 Task: Send an email with the signature Julian Adams with the subject Request for a job offer rejection and the message Could you please confirm the budget allocation for the project? from softage.8@softage.net to softage.9@softage.net and move the email from Sent Items to the folder Artificial intelligence
Action: Mouse moved to (50, 113)
Screenshot: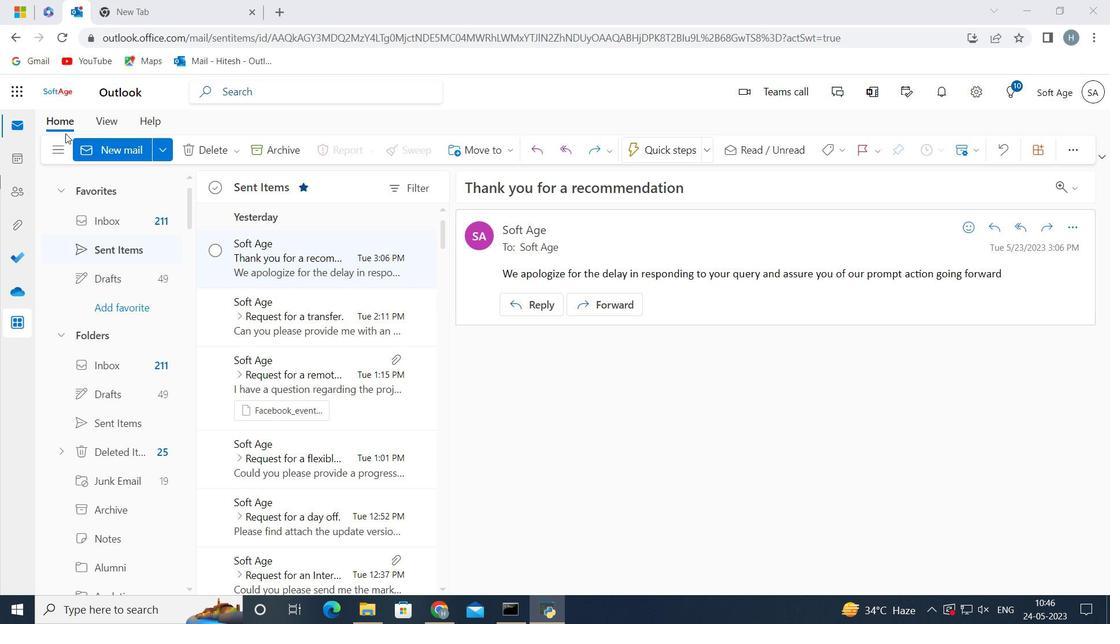 
Action: Mouse pressed left at (50, 113)
Screenshot: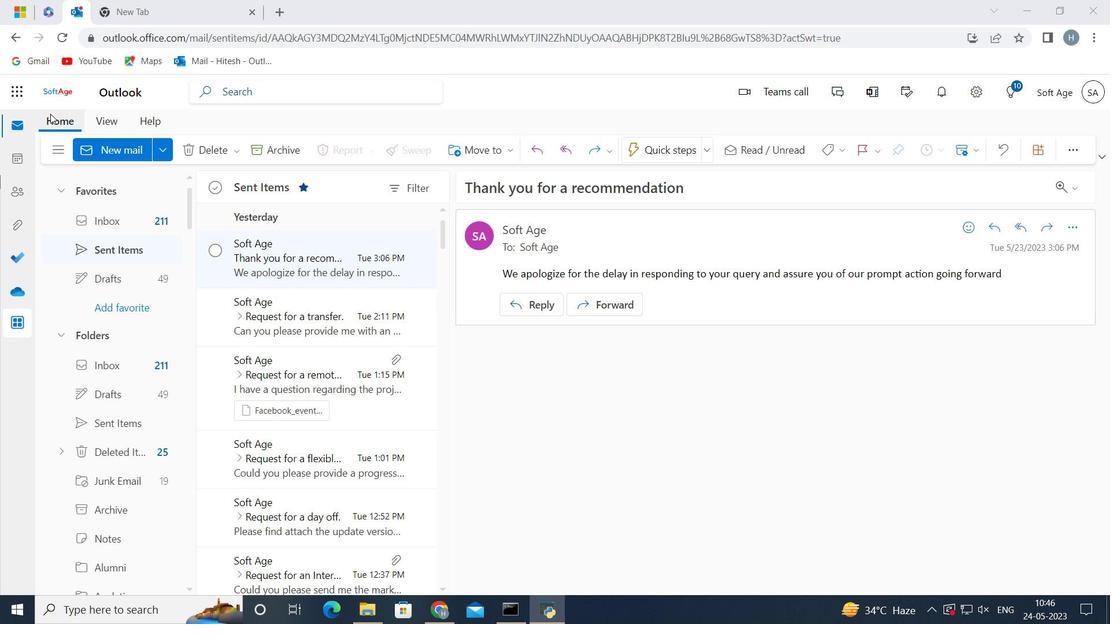 
Action: Mouse moved to (116, 153)
Screenshot: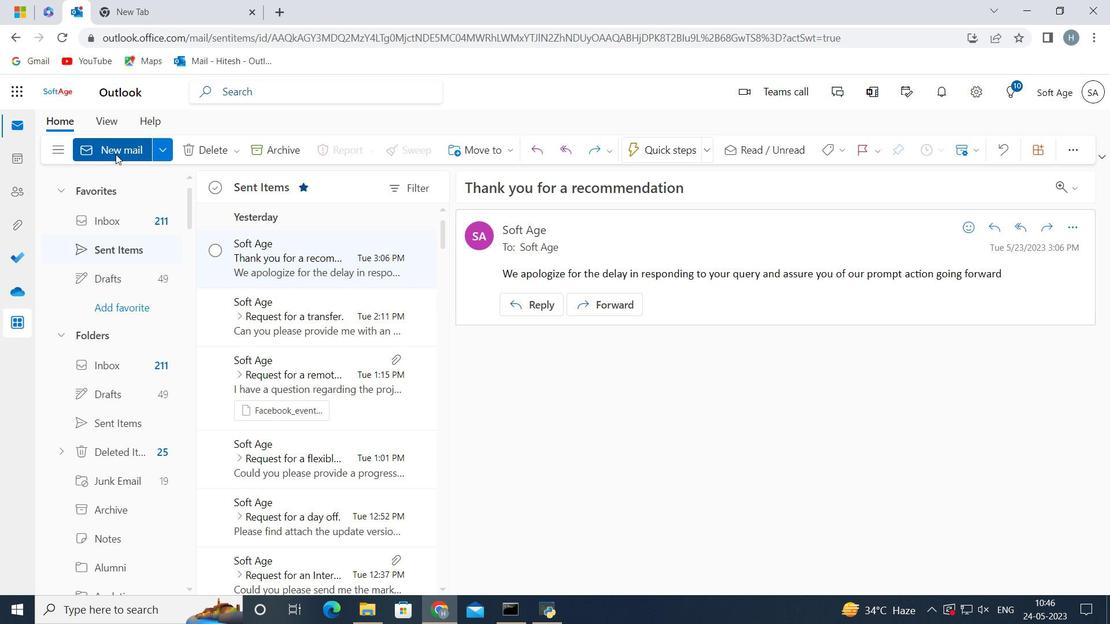 
Action: Mouse pressed left at (116, 153)
Screenshot: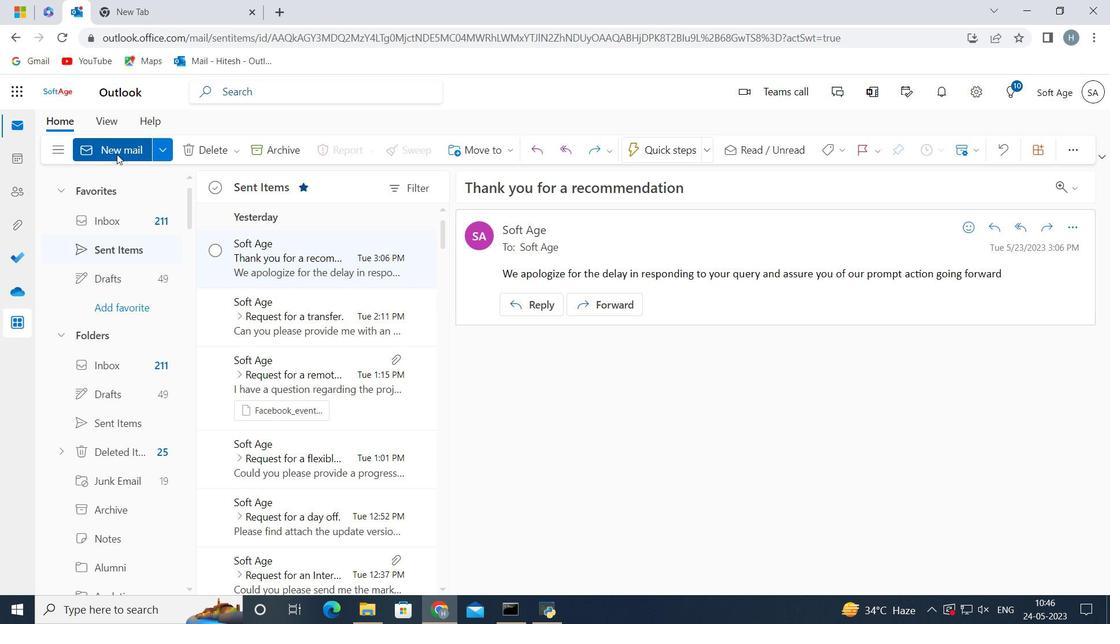 
Action: Mouse moved to (907, 150)
Screenshot: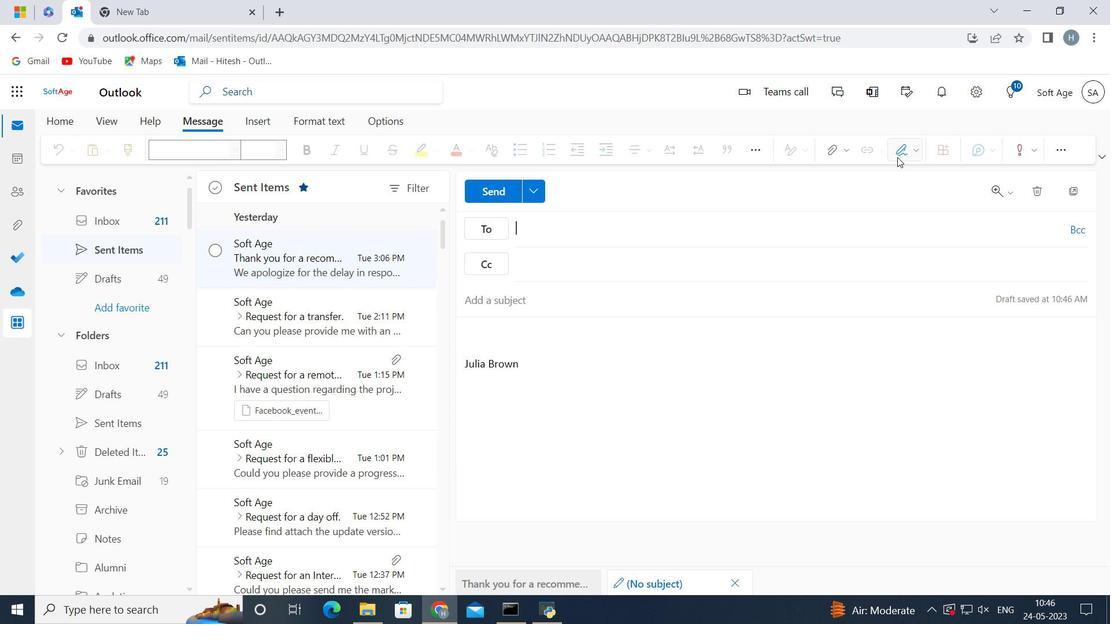 
Action: Mouse pressed left at (907, 150)
Screenshot: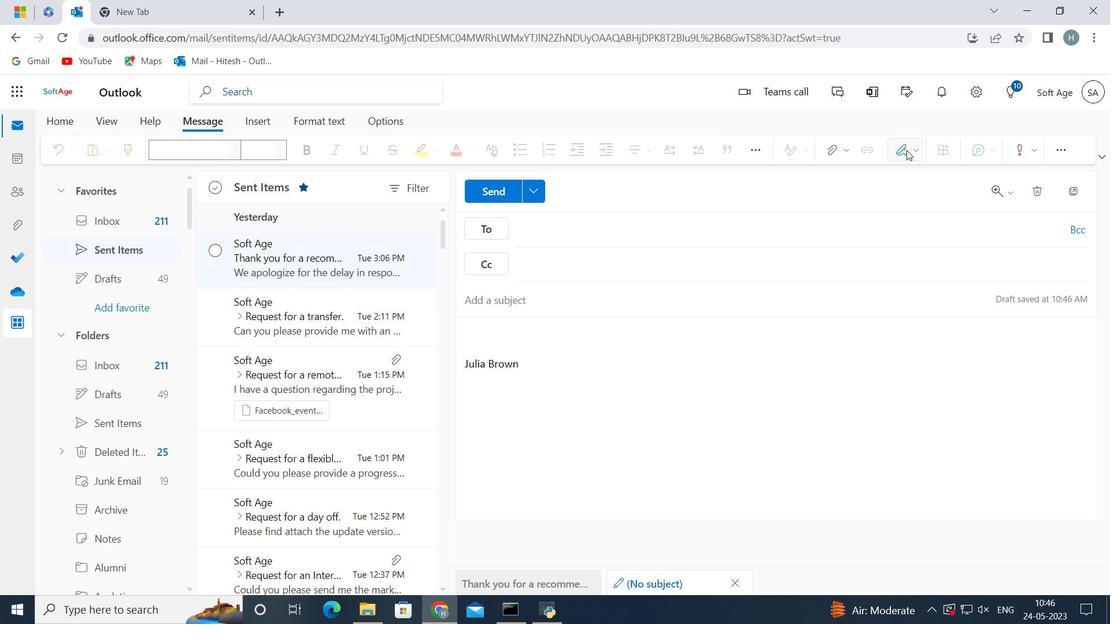 
Action: Mouse moved to (886, 208)
Screenshot: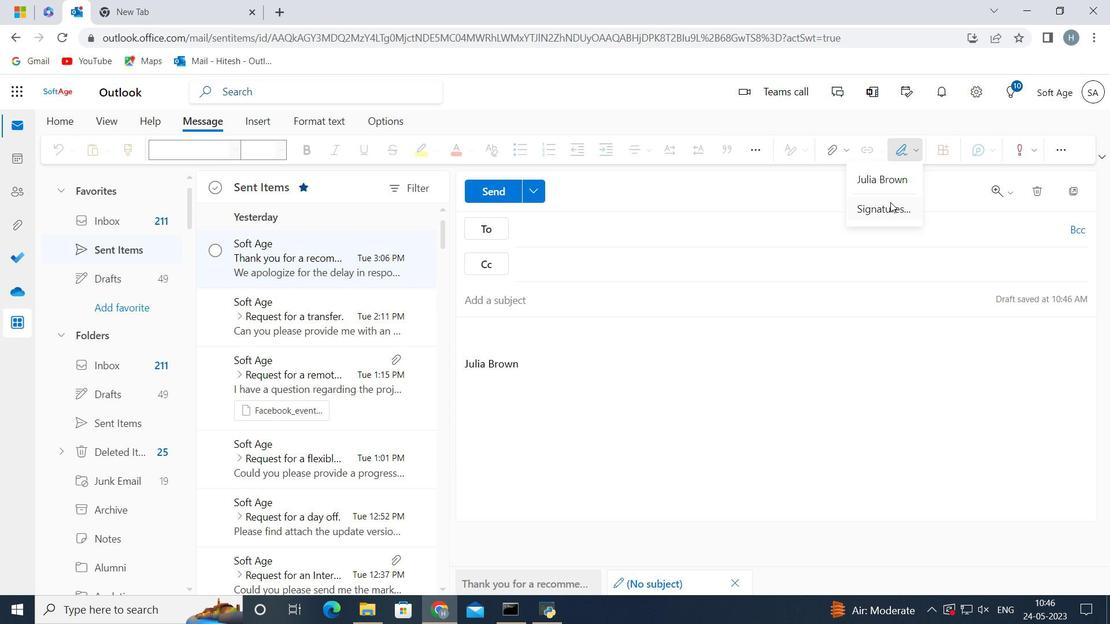 
Action: Mouse pressed left at (886, 208)
Screenshot: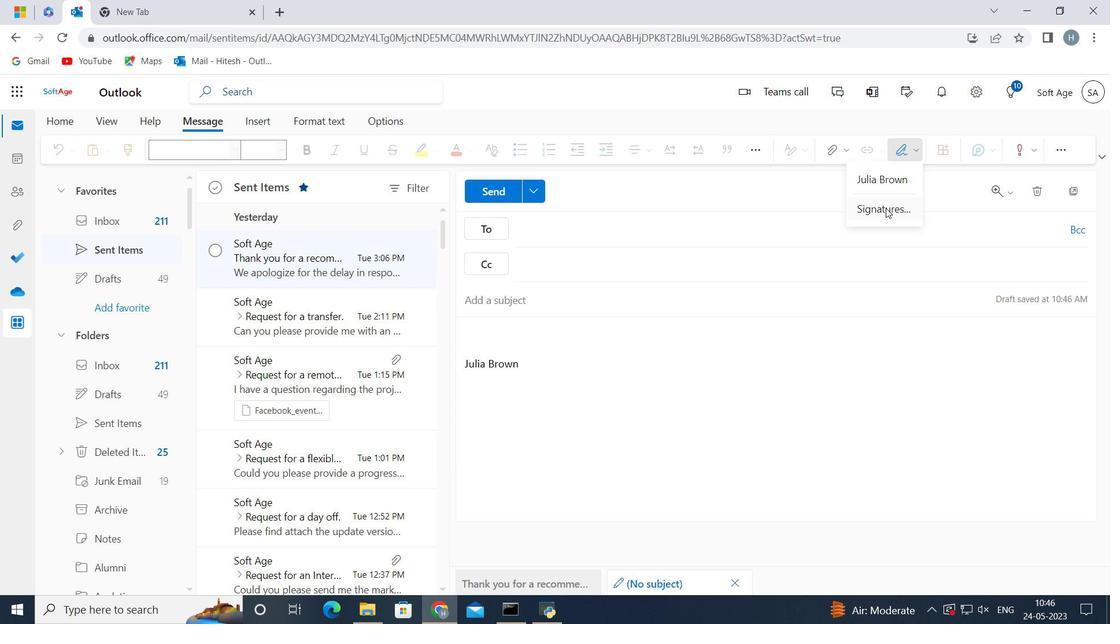 
Action: Mouse moved to (848, 263)
Screenshot: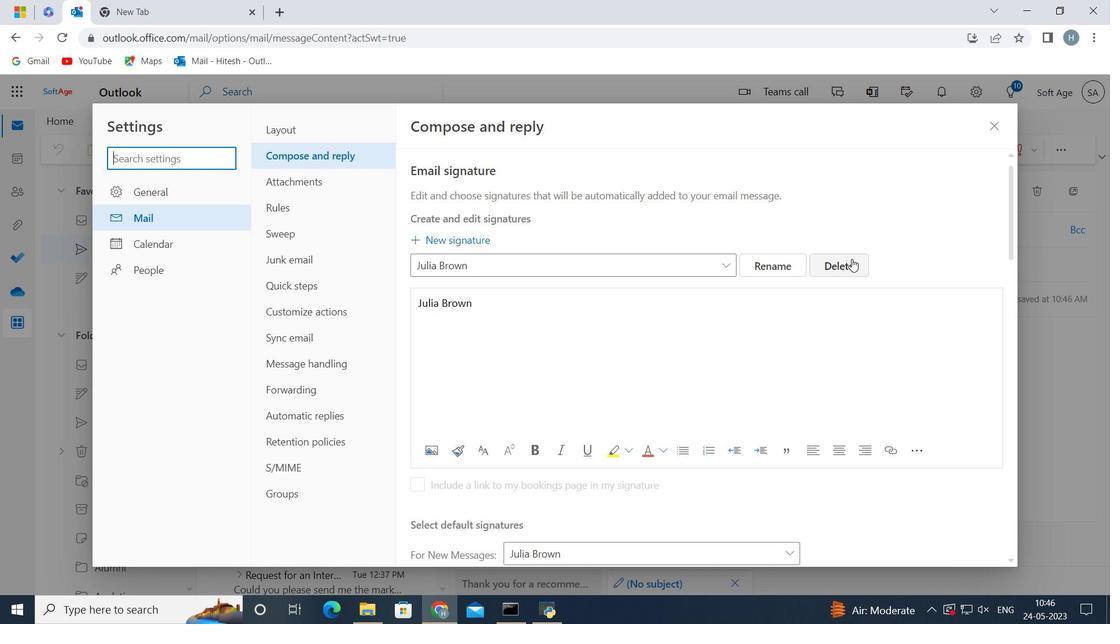 
Action: Mouse pressed left at (848, 263)
Screenshot: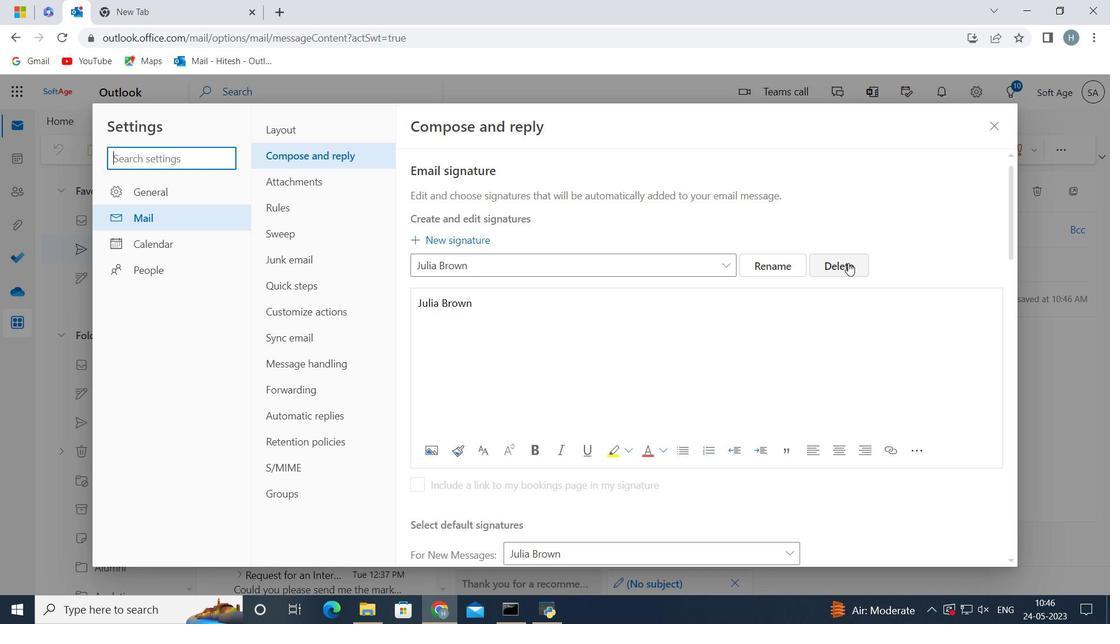 
Action: Mouse moved to (644, 260)
Screenshot: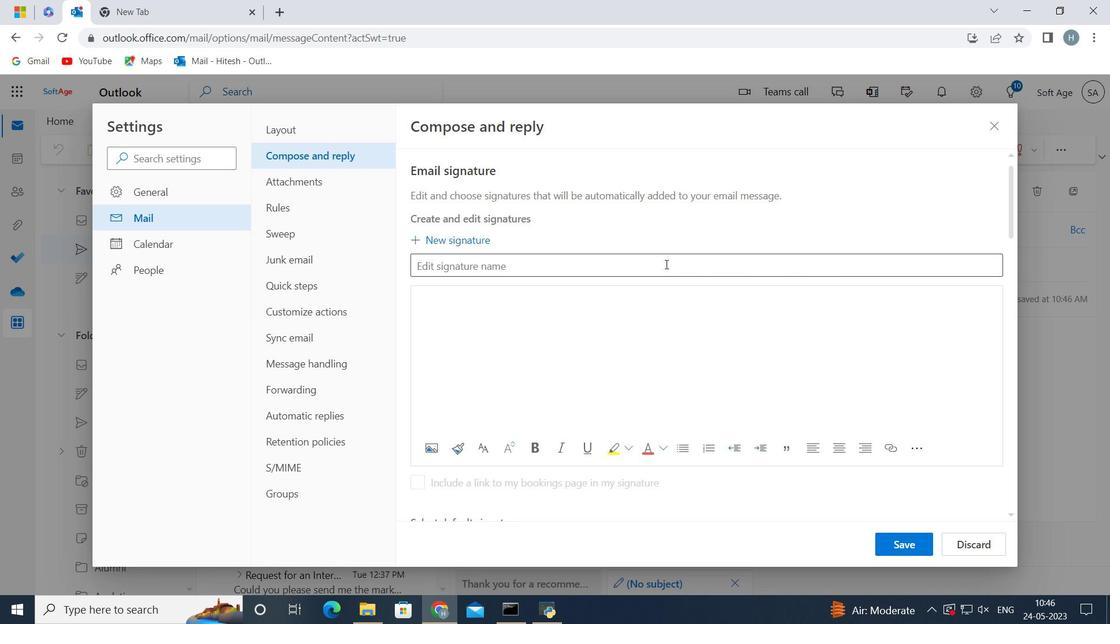 
Action: Mouse pressed left at (644, 260)
Screenshot: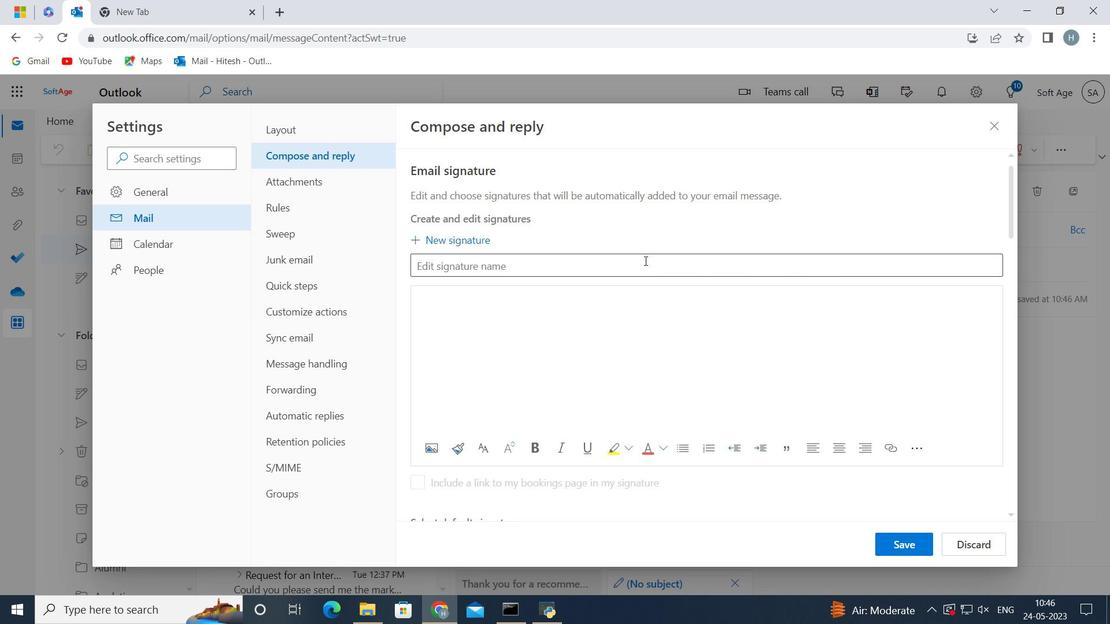 
Action: Mouse moved to (644, 260)
Screenshot: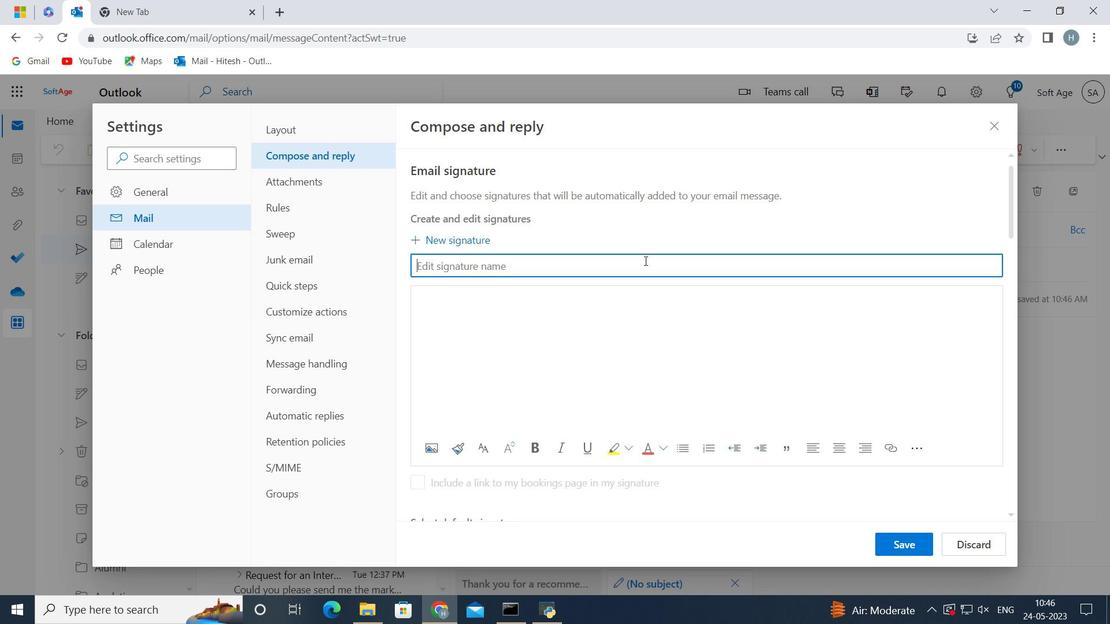 
Action: Key pressed <Key.shift>Julian<Key.space><Key.shift>Adams<Key.space>
Screenshot: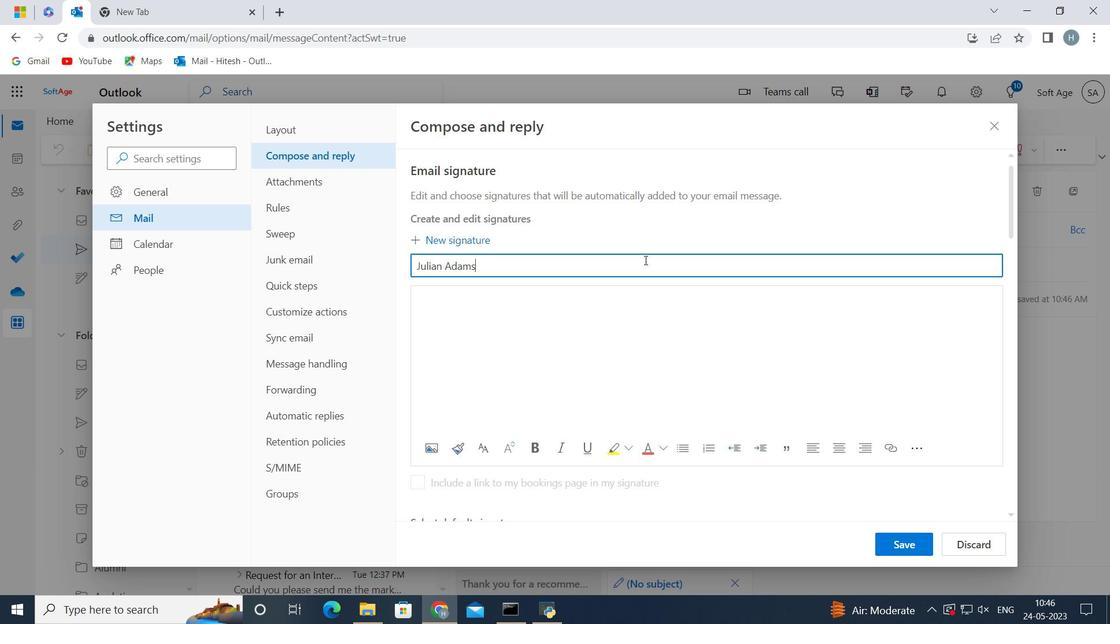
Action: Mouse moved to (450, 304)
Screenshot: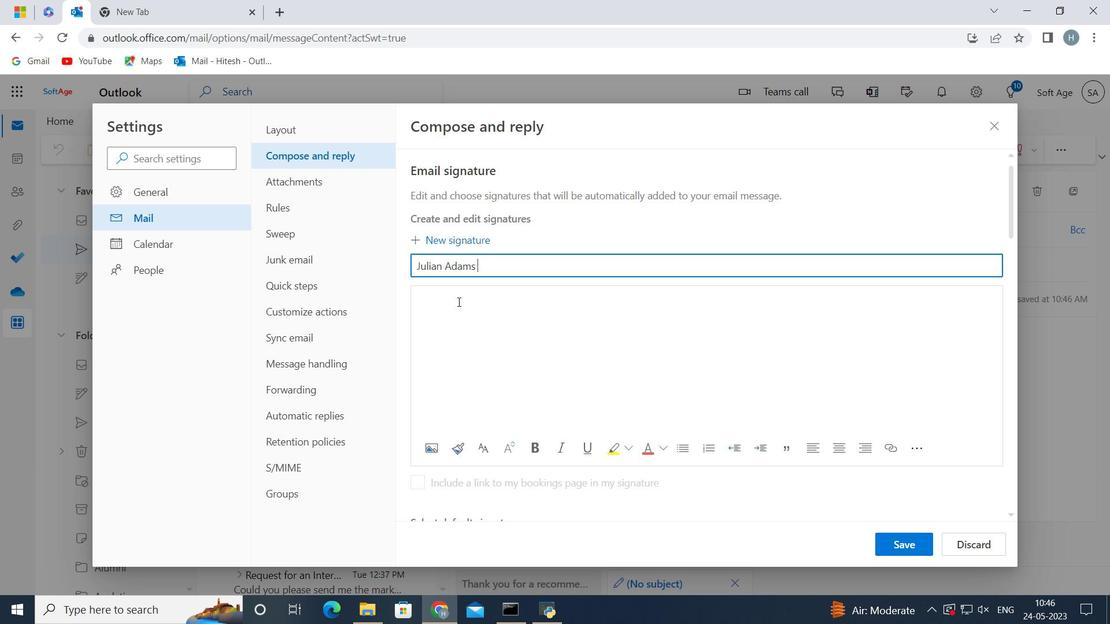 
Action: Mouse pressed left at (450, 304)
Screenshot: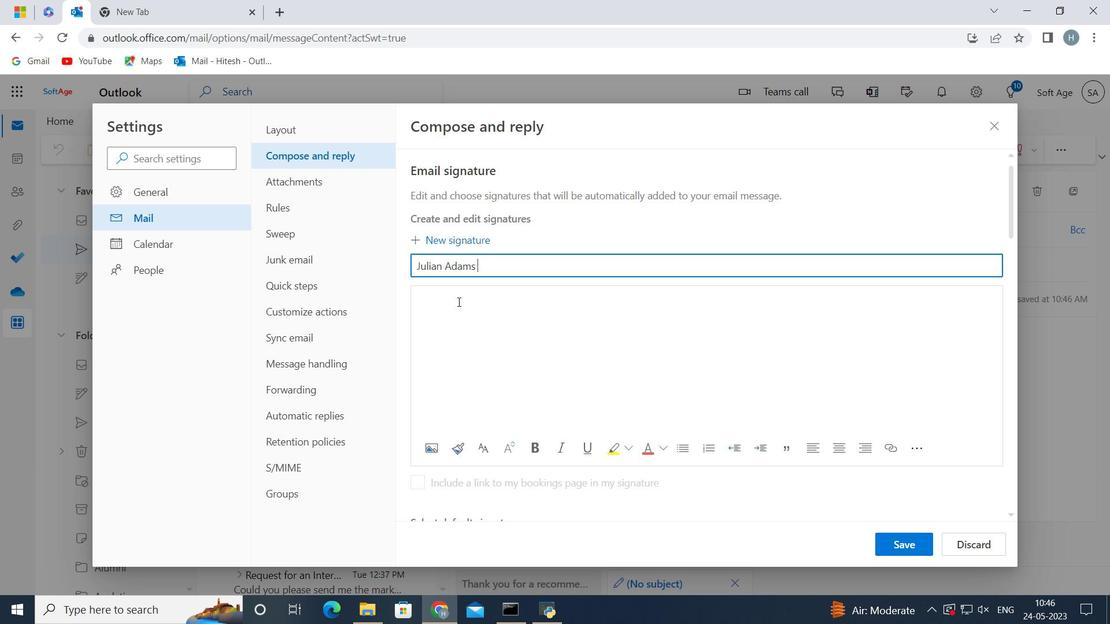 
Action: Key pressed <Key.shift>Julian<Key.space><Key.shift>Adams<Key.space>
Screenshot: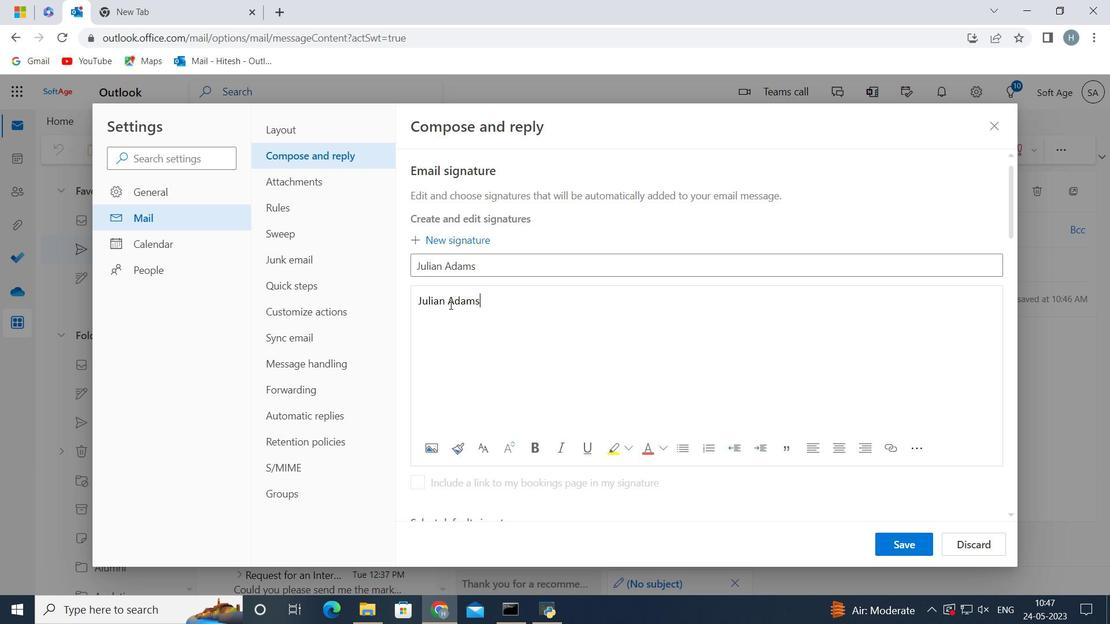 
Action: Mouse moved to (906, 549)
Screenshot: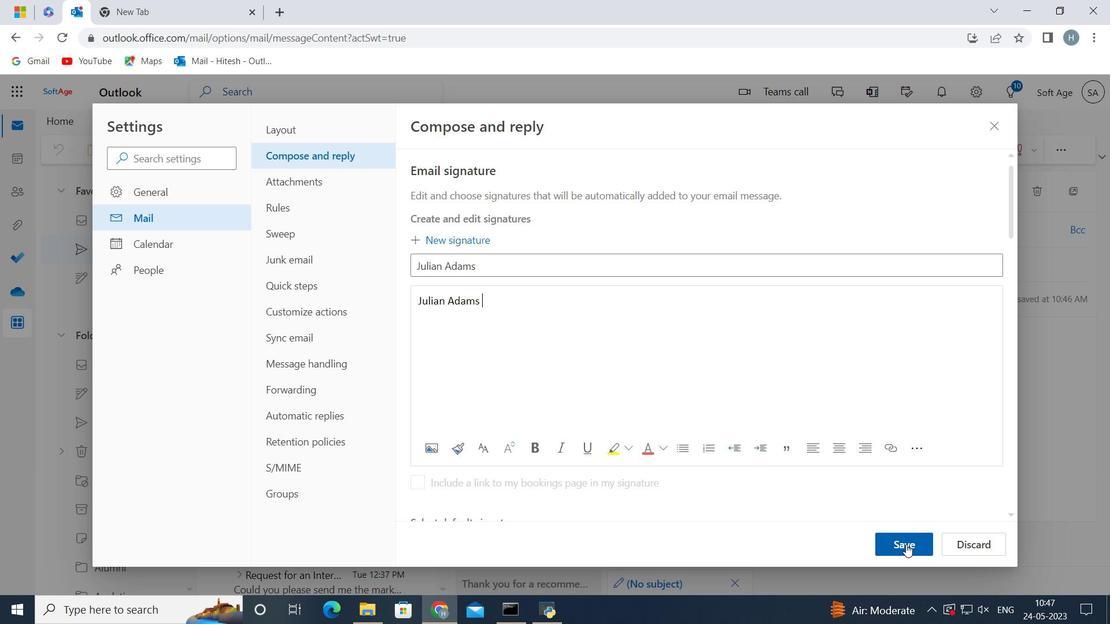 
Action: Mouse pressed left at (906, 549)
Screenshot: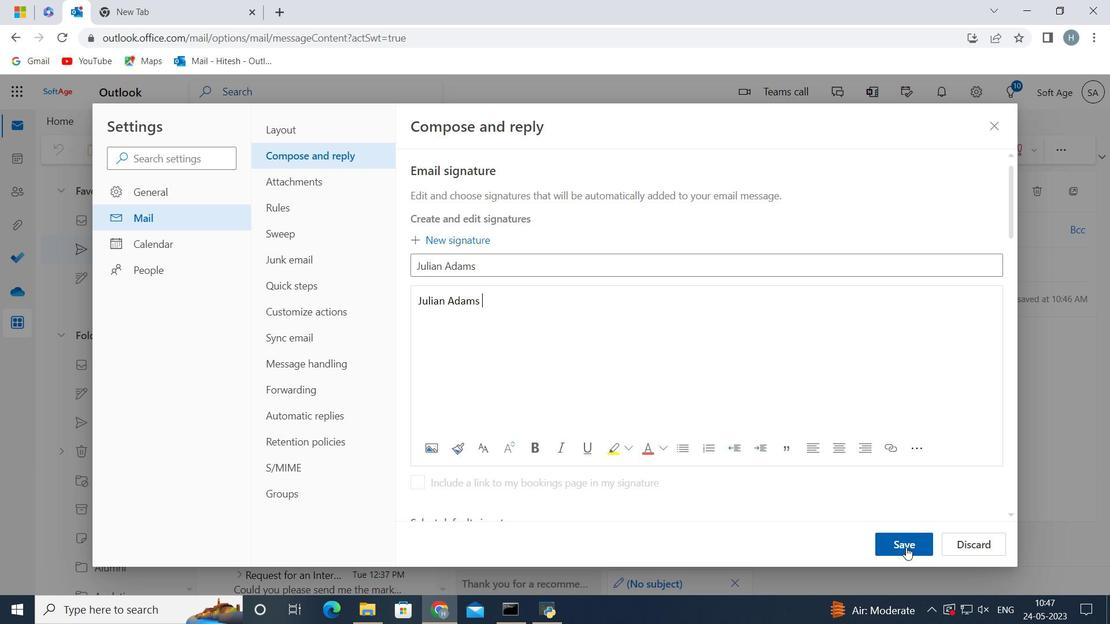 
Action: Mouse moved to (871, 300)
Screenshot: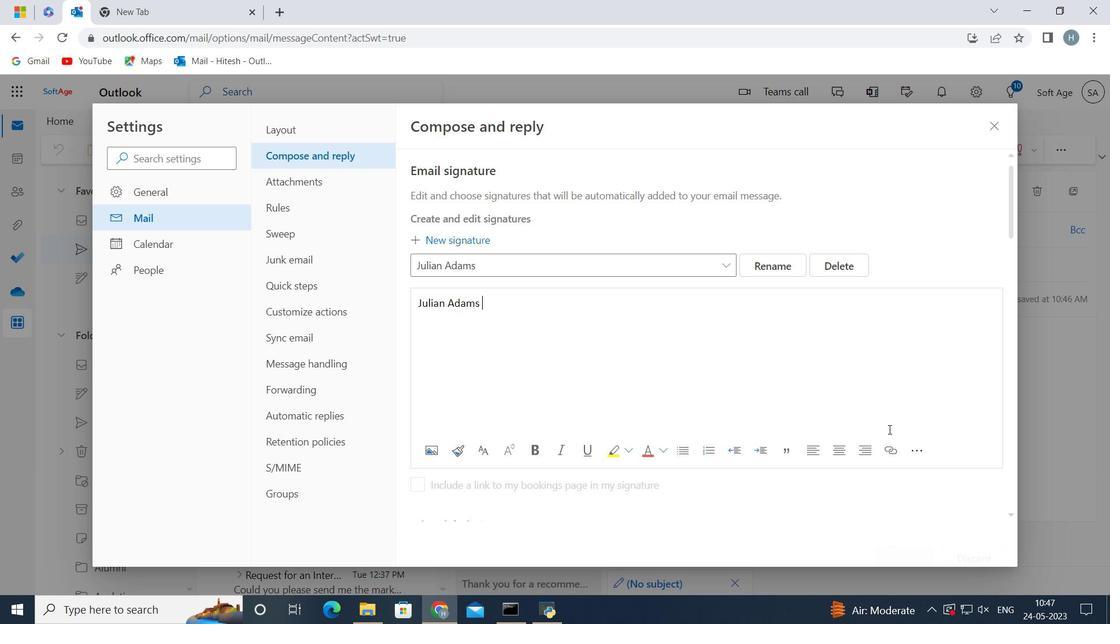 
Action: Mouse scrolled (871, 300) with delta (0, 0)
Screenshot: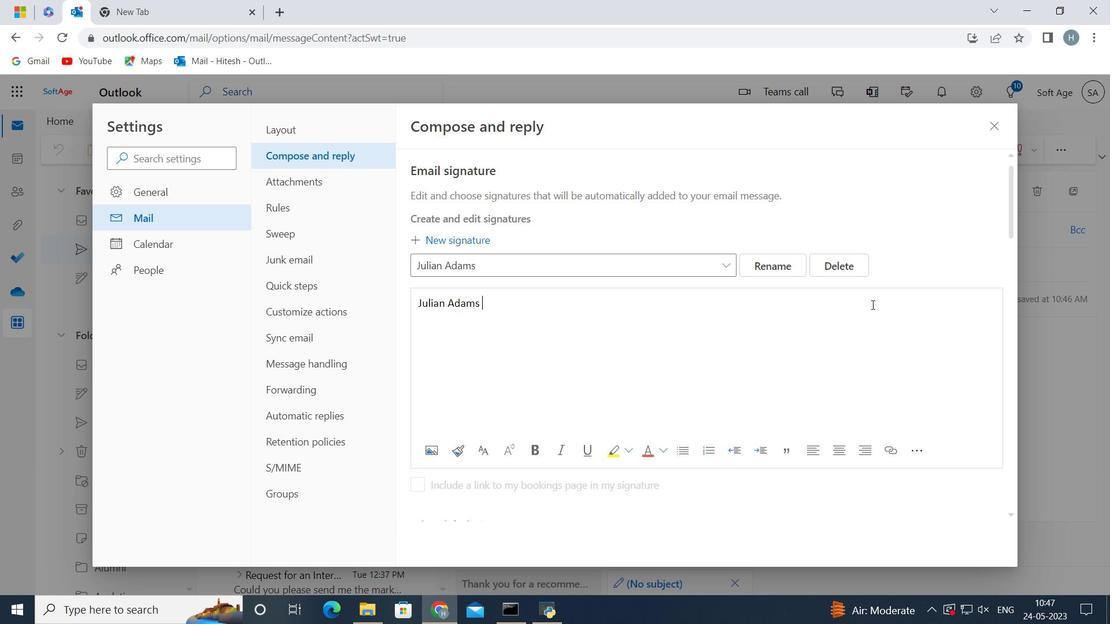 
Action: Mouse scrolled (871, 300) with delta (0, 0)
Screenshot: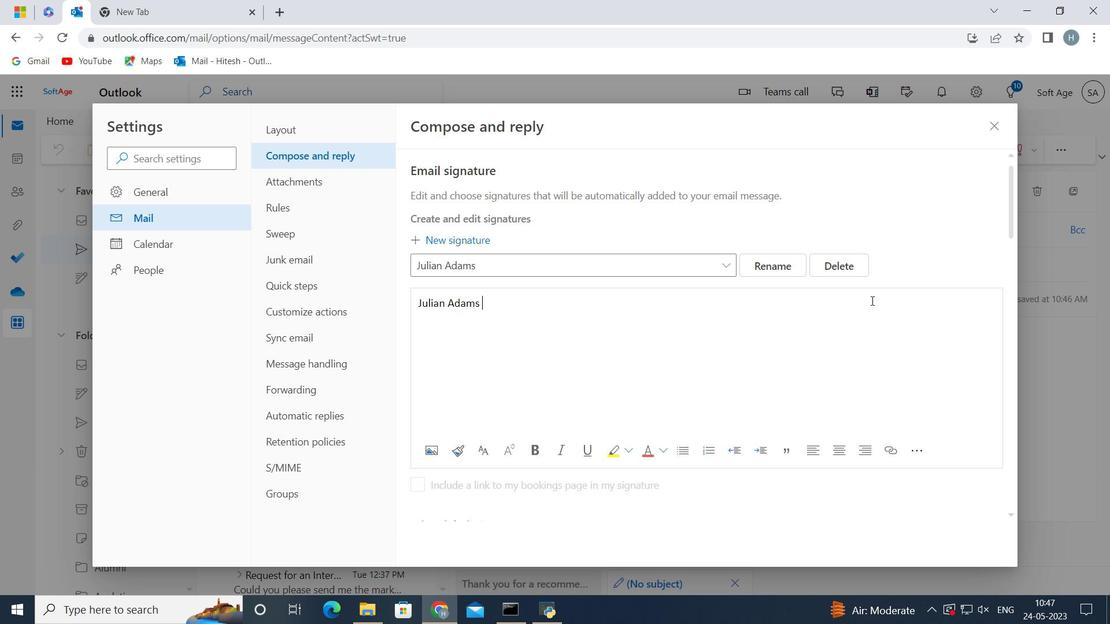 
Action: Mouse scrolled (871, 300) with delta (0, 0)
Screenshot: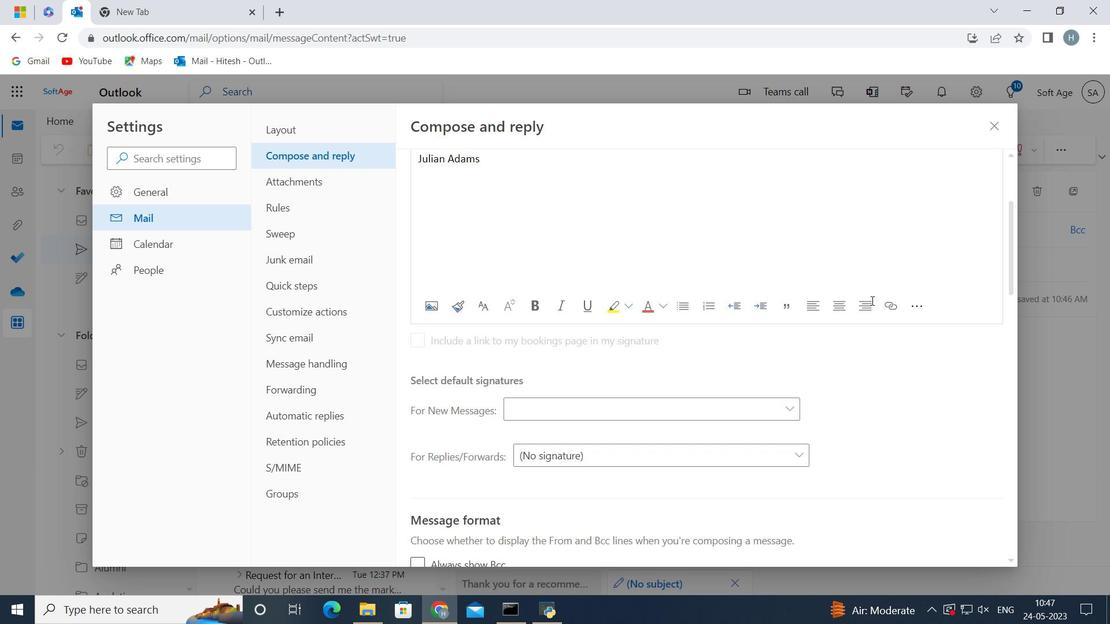 
Action: Mouse moved to (774, 337)
Screenshot: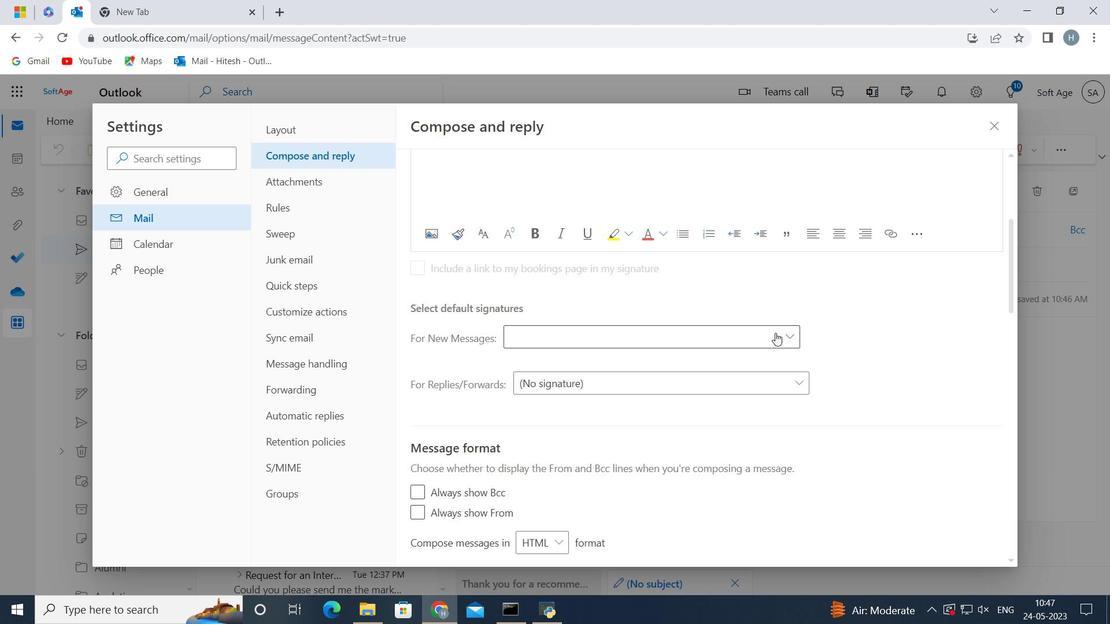 
Action: Mouse pressed left at (774, 337)
Screenshot: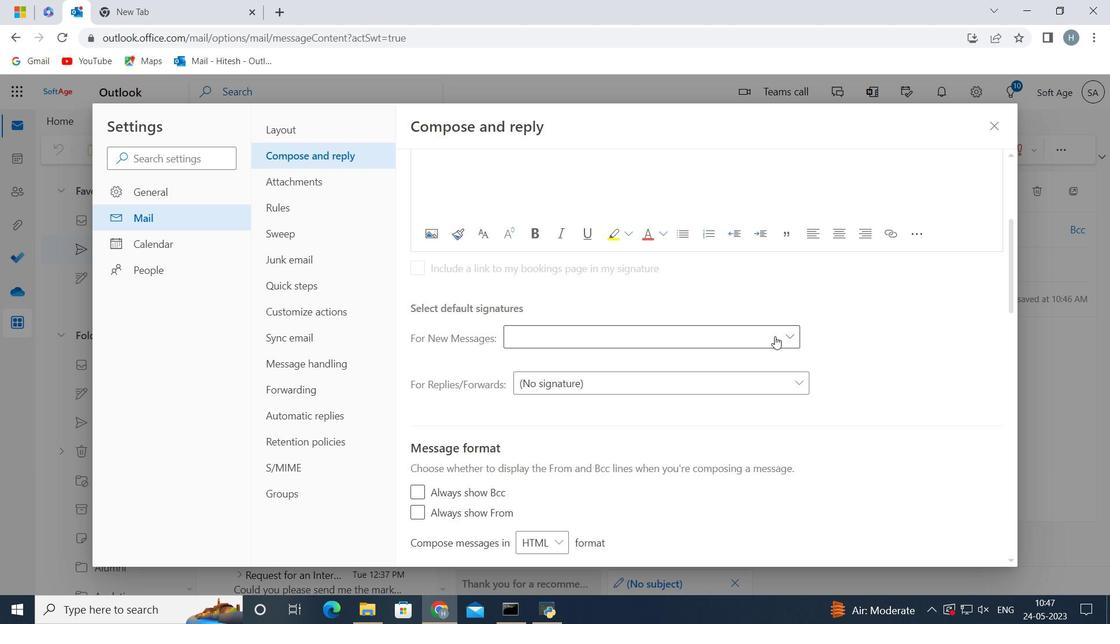 
Action: Mouse moved to (764, 385)
Screenshot: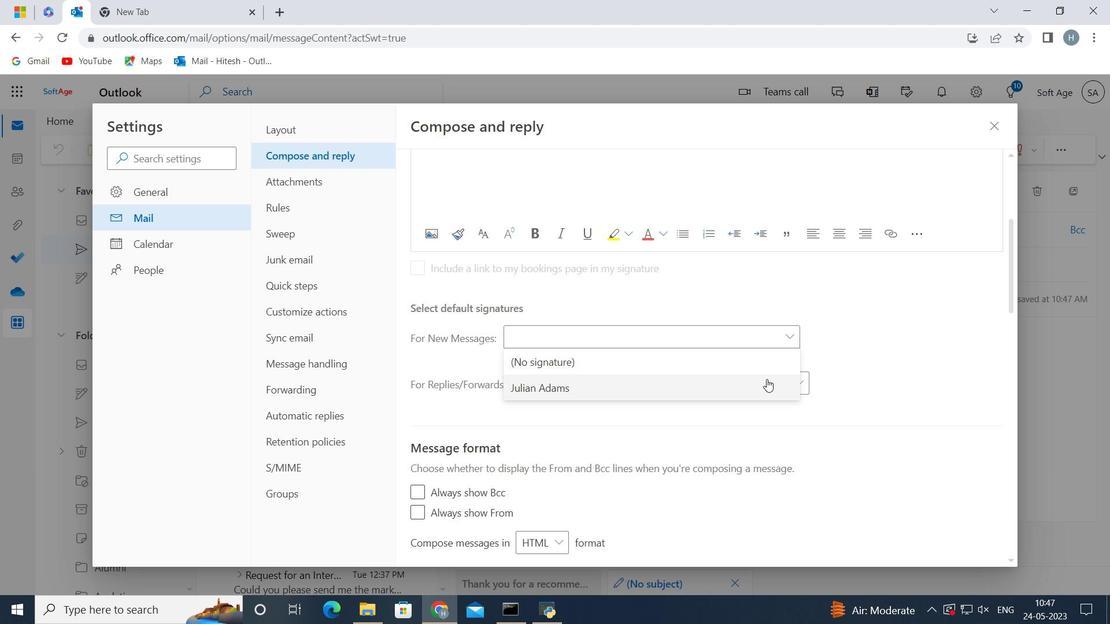 
Action: Mouse pressed left at (764, 385)
Screenshot: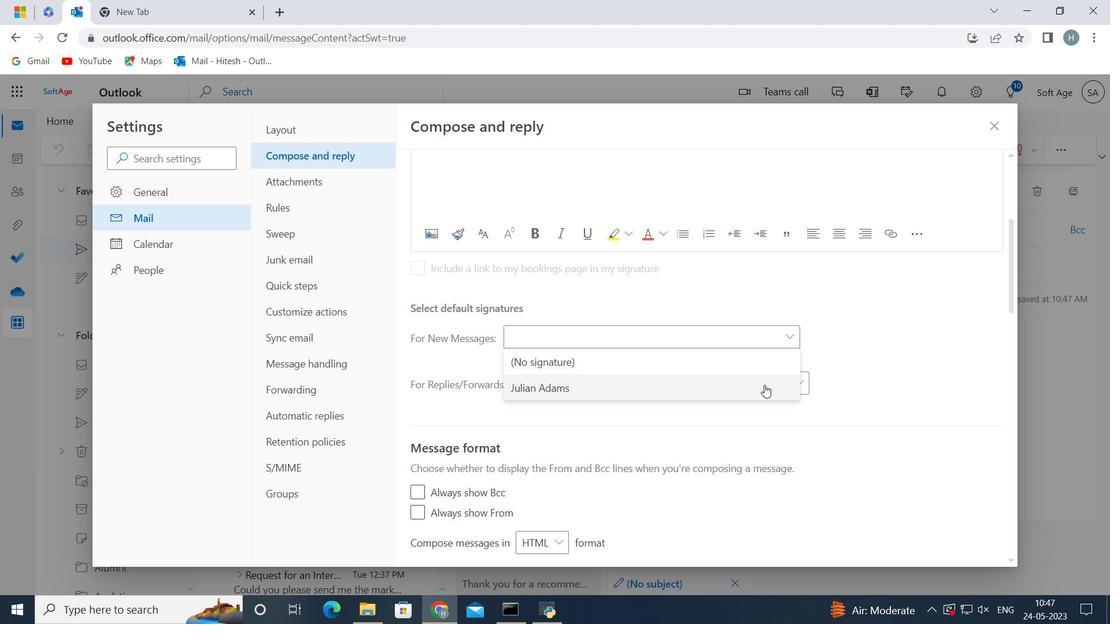 
Action: Mouse moved to (908, 541)
Screenshot: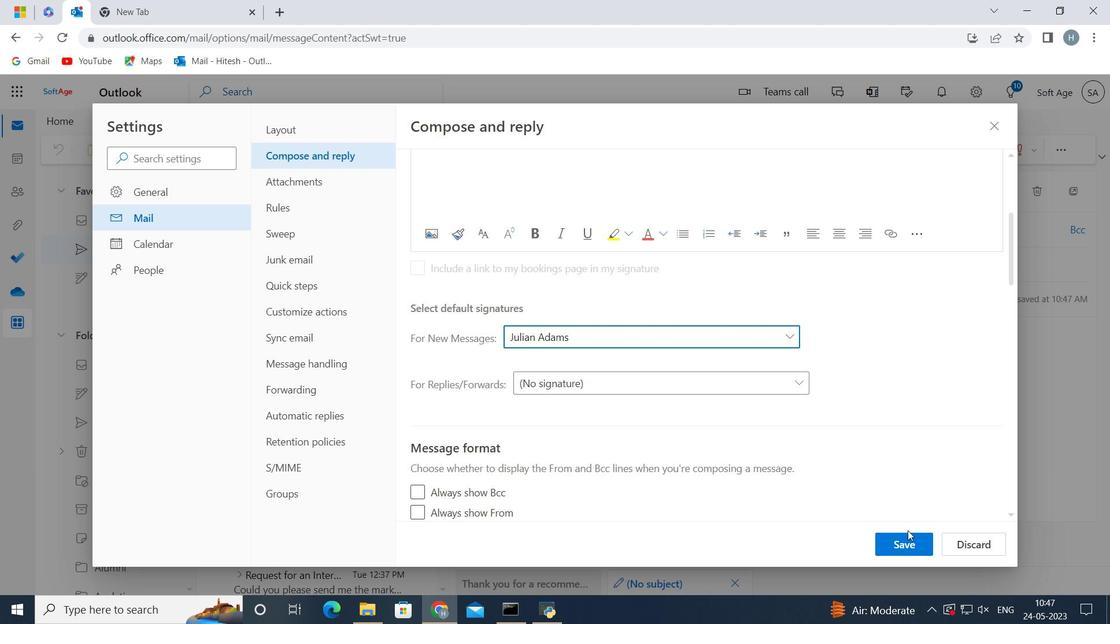 
Action: Mouse pressed left at (908, 541)
Screenshot: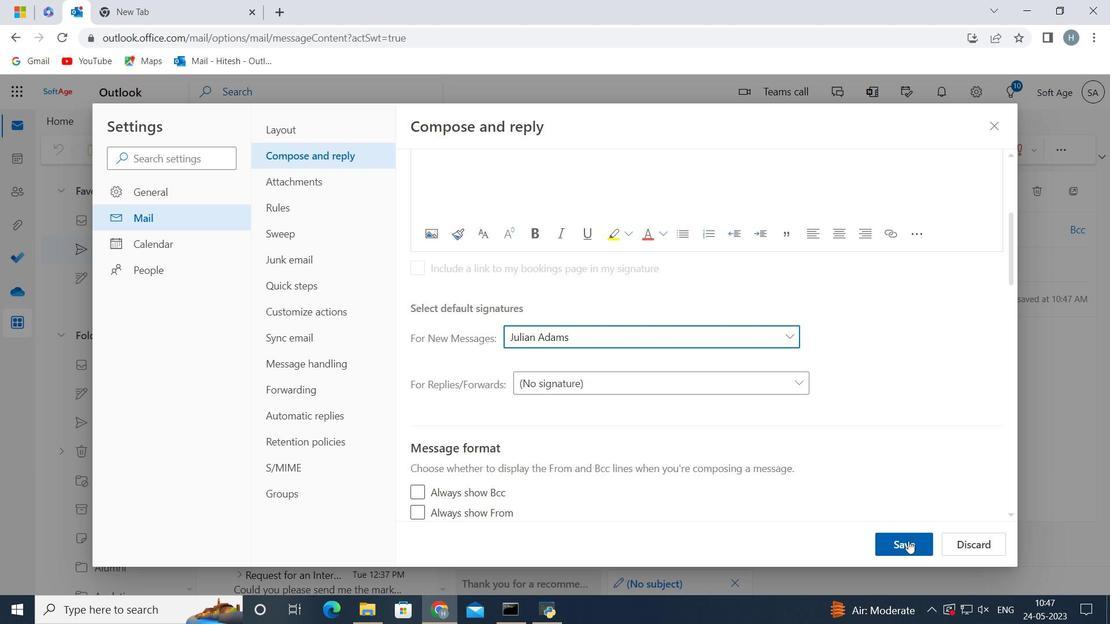 
Action: Mouse moved to (1002, 124)
Screenshot: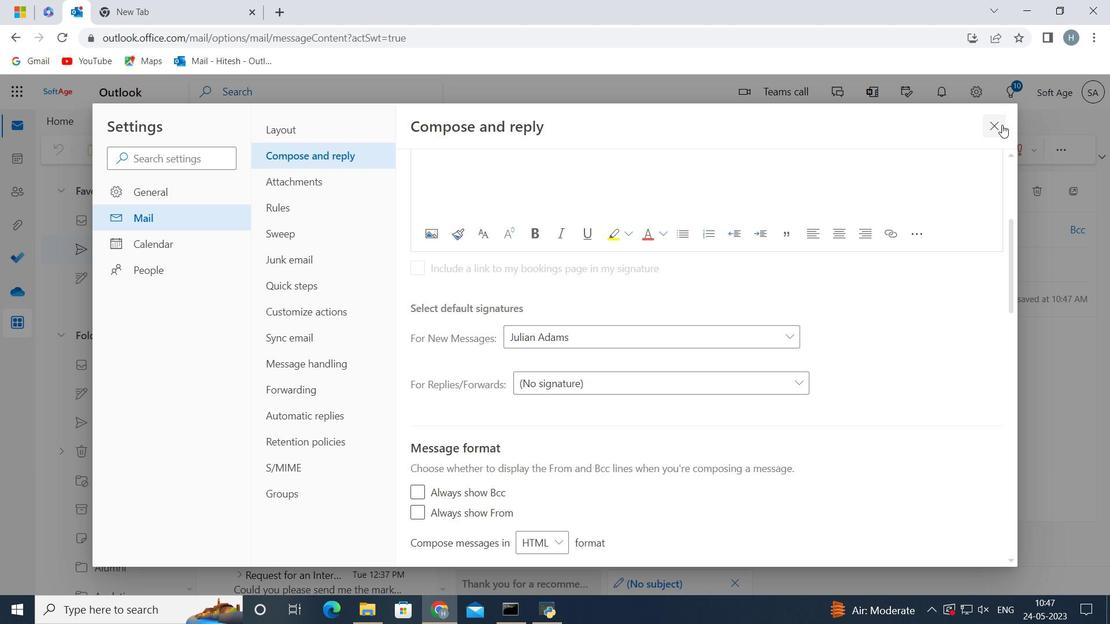 
Action: Mouse pressed left at (1002, 124)
Screenshot: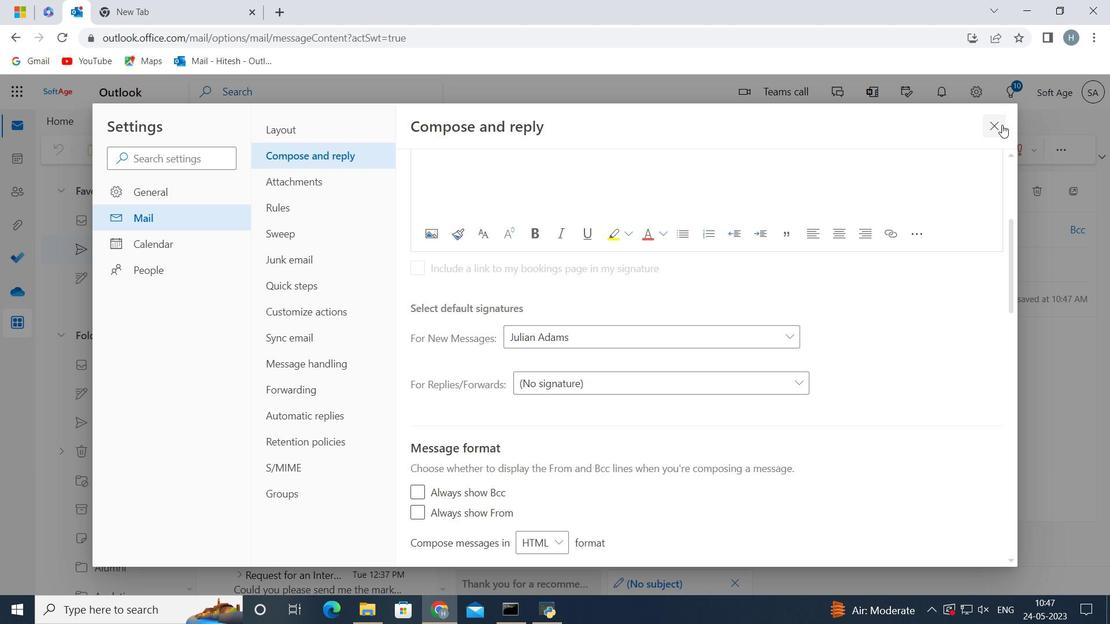 
Action: Mouse moved to (599, 301)
Screenshot: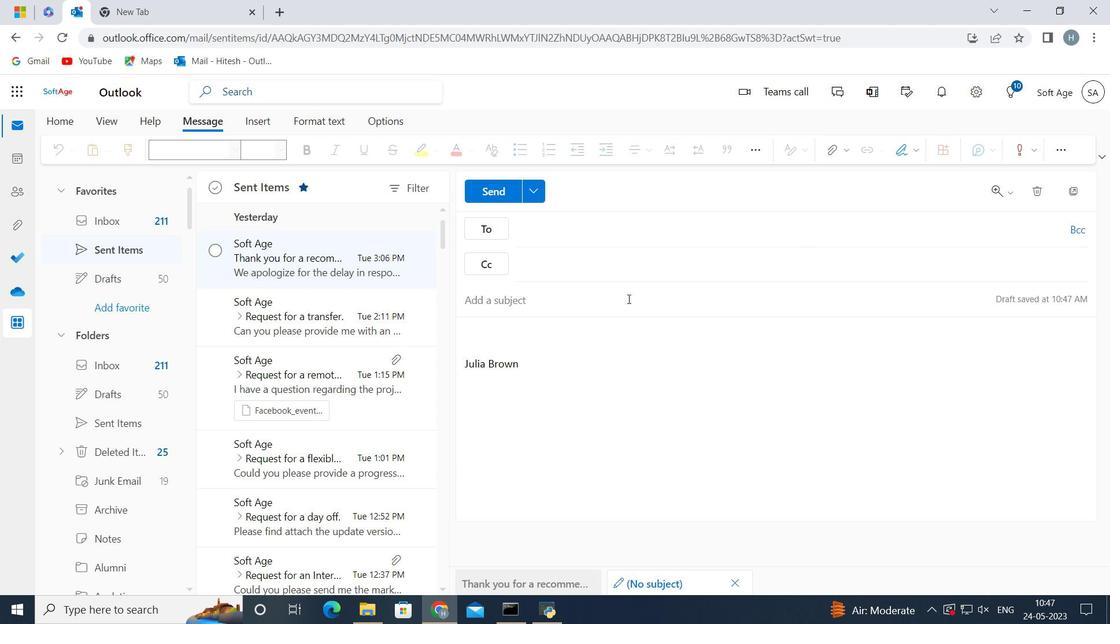
Action: Mouse pressed left at (599, 301)
Screenshot: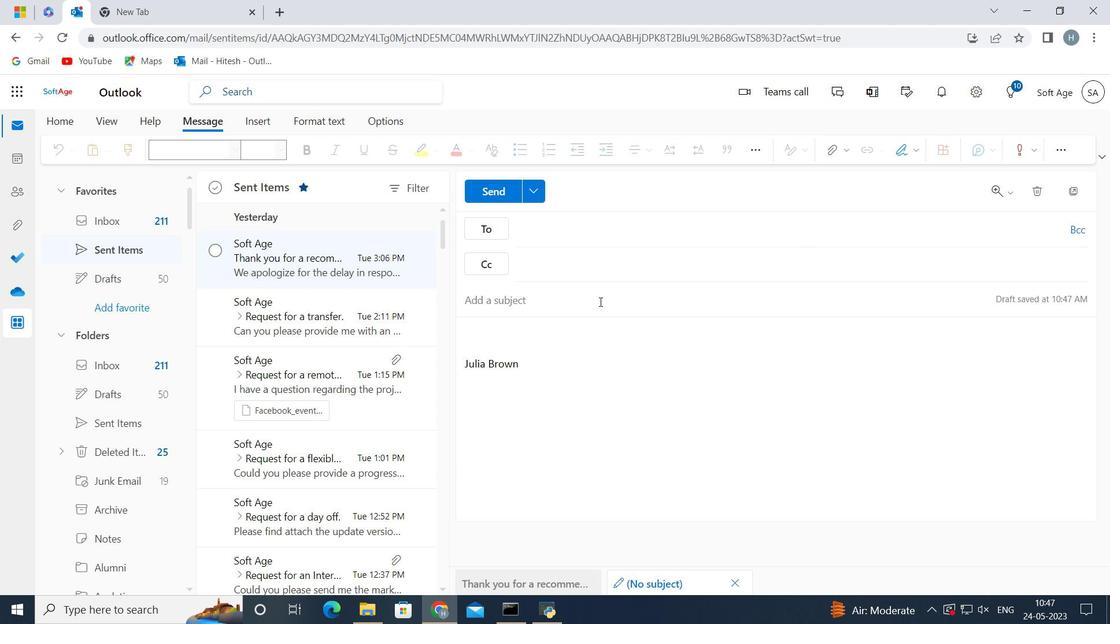 
Action: Key pressed <Key.shift><Key.shift><Key.shift><Key.shift><Key.shift>Request<Key.space>for<Key.space>a<Key.space>job<Key.space>offer<Key.space>rejection<Key.space>
Screenshot: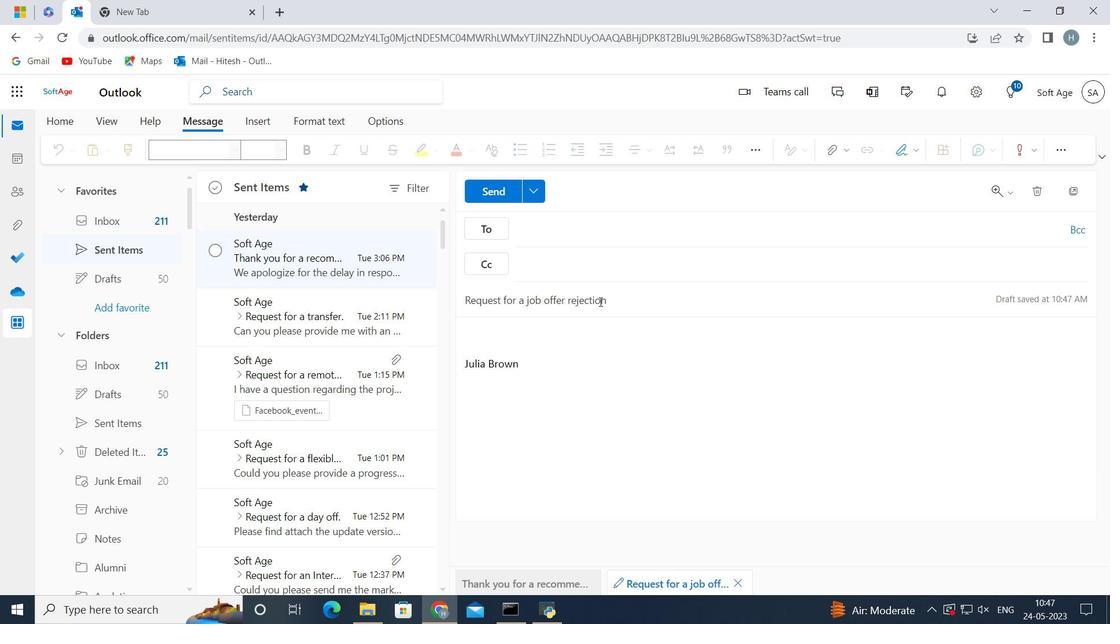 
Action: Mouse moved to (545, 356)
Screenshot: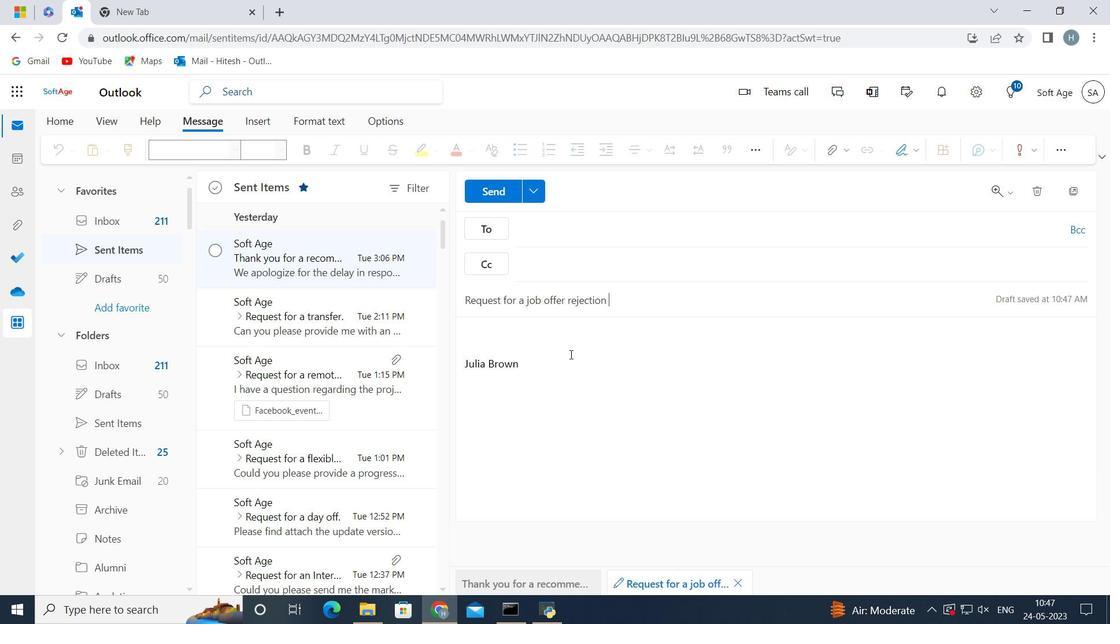 
Action: Mouse pressed left at (545, 356)
Screenshot: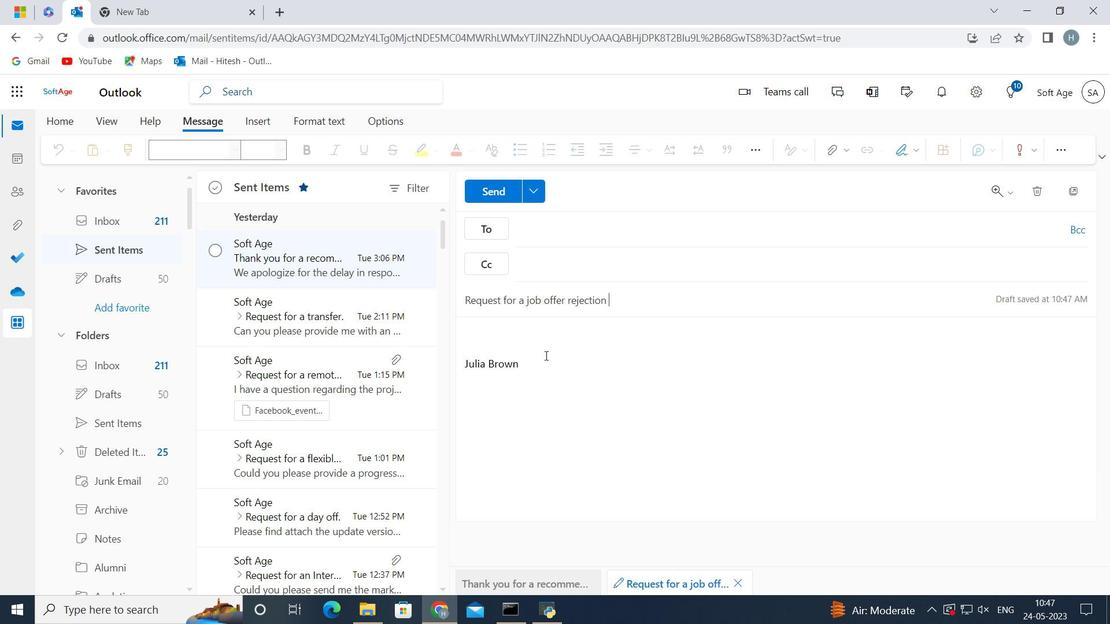 
Action: Mouse moved to (544, 356)
Screenshot: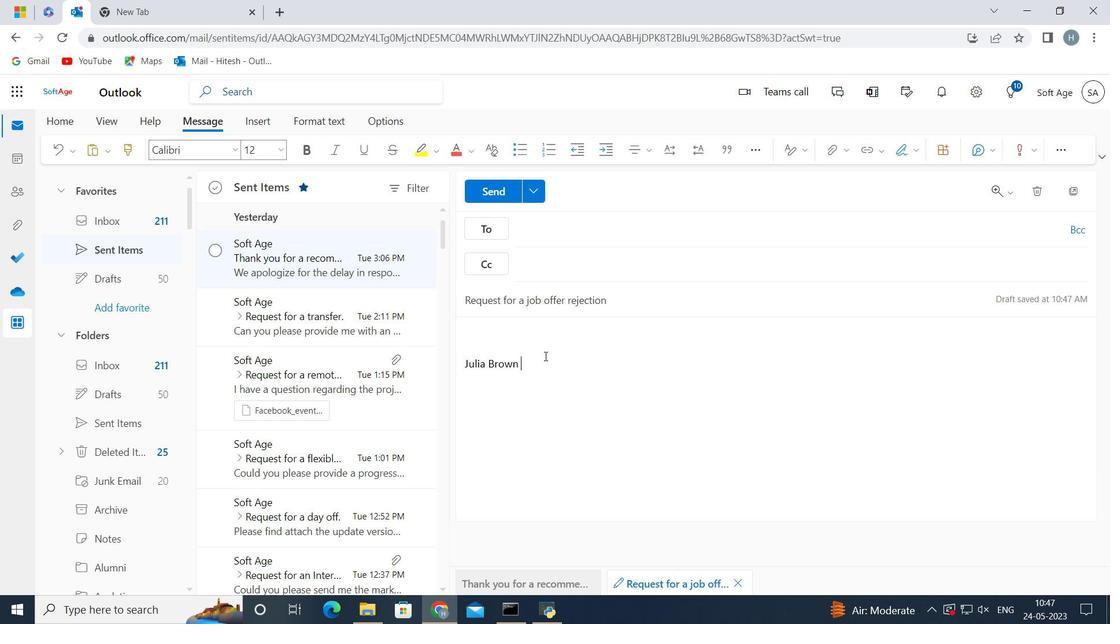 
Action: Key pressed <Key.backspace><Key.backspace><Key.backspace><Key.backspace><Key.backspace><Key.backspace><Key.backspace><Key.backspace><Key.backspace><Key.backspace><Key.backspace><Key.backspace><Key.backspace><Key.backspace><Key.backspace><Key.backspace><Key.backspace><Key.backspace><Key.backspace><Key.backspace><Key.backspace><Key.backspace><Key.backspace><Key.backspace><Key.backspace><Key.backspace><Key.backspace><Key.backspace><Key.shift>Could<Key.space>you<Key.space>please<Key.space>confirm<Key.space>the<Key.space>budget<Key.space>allocation<Key.space>for<Key.space>the<Key.space>project<Key.space>
Screenshot: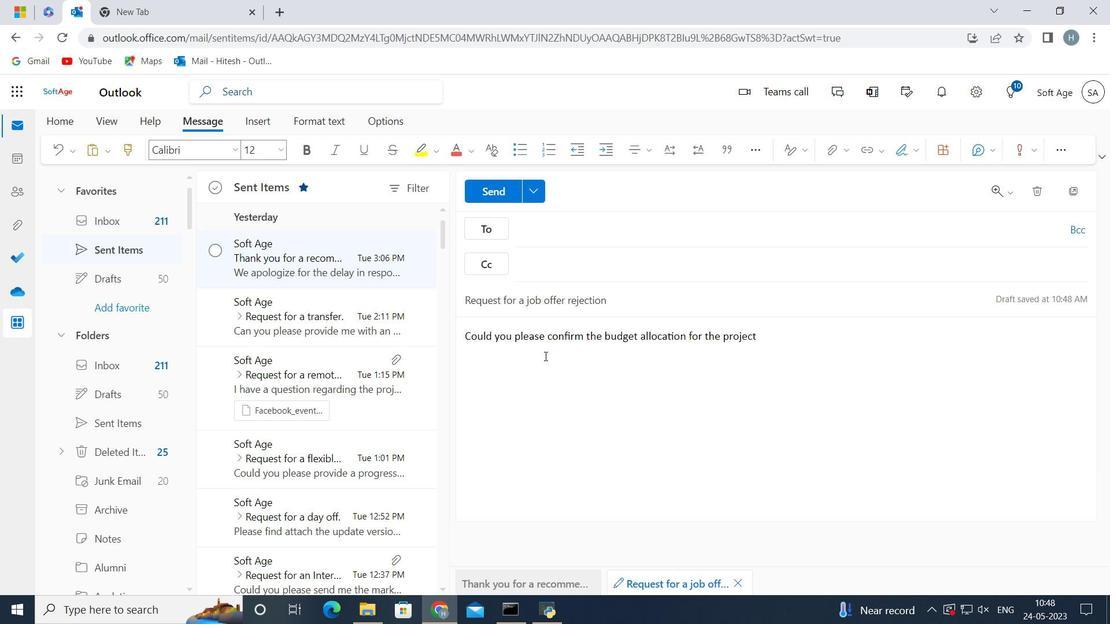 
Action: Mouse moved to (545, 228)
Screenshot: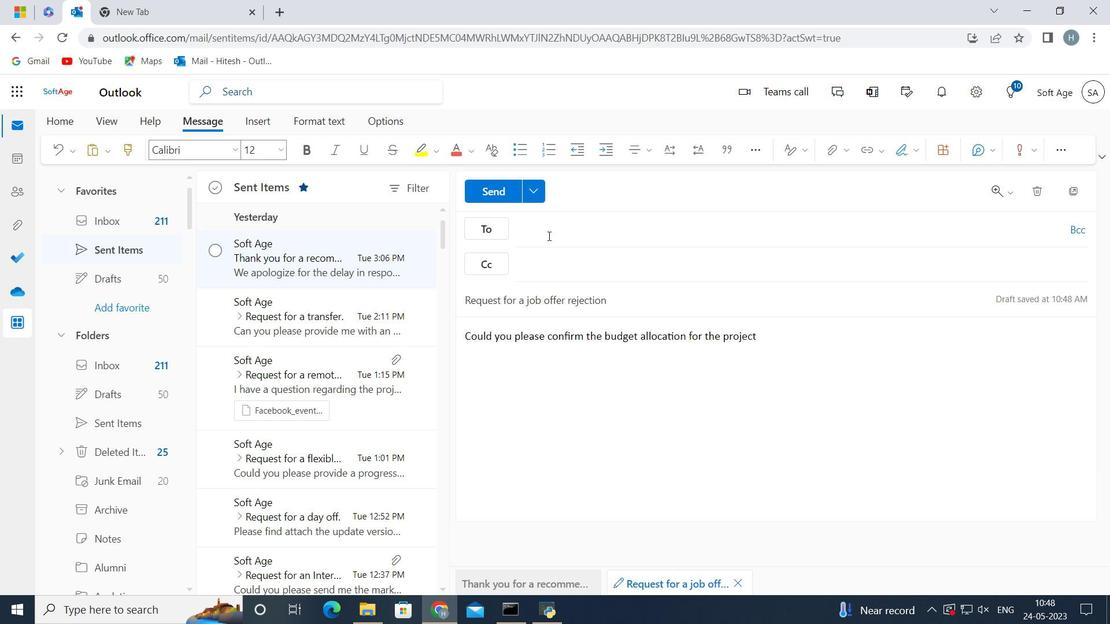 
Action: Mouse pressed left at (545, 228)
Screenshot: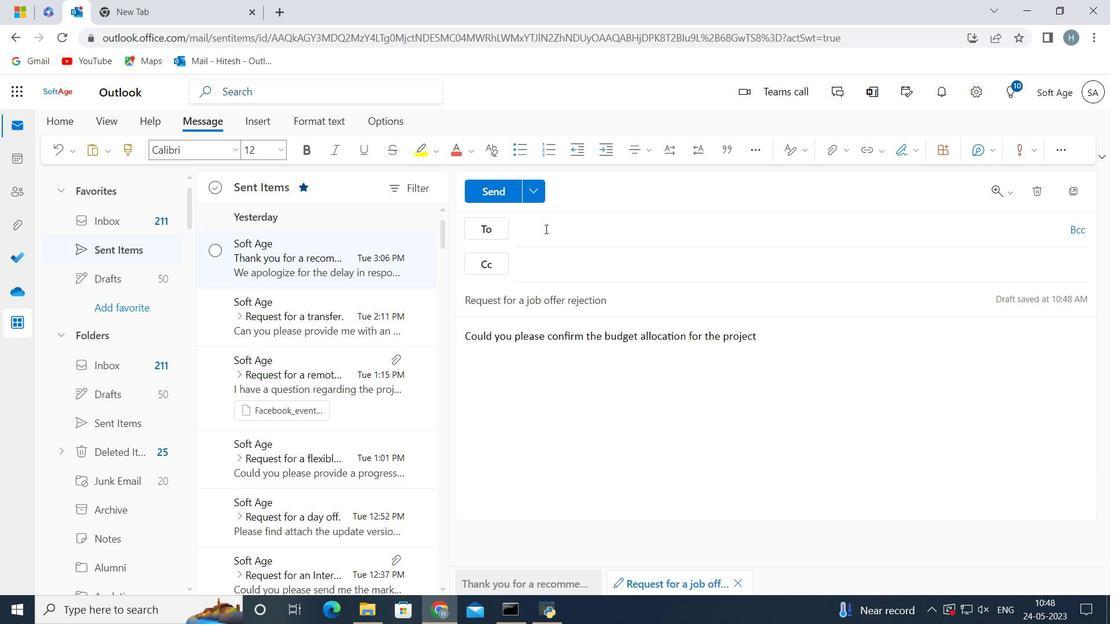 
Action: Key pressed softage.9<Key.shift>@softage.net
Screenshot: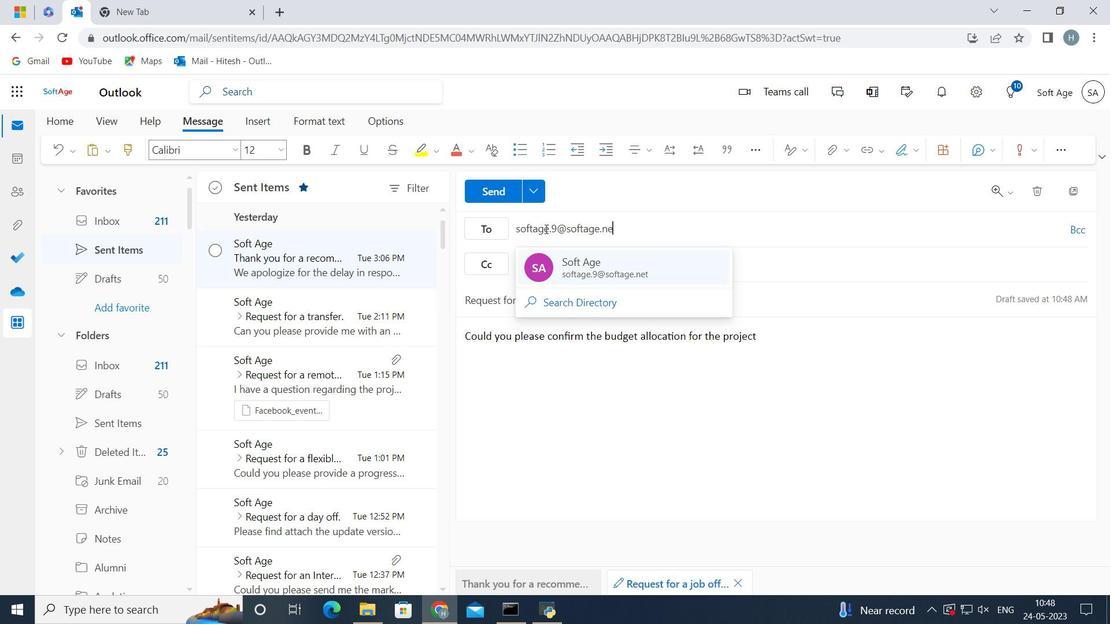 
Action: Mouse moved to (557, 266)
Screenshot: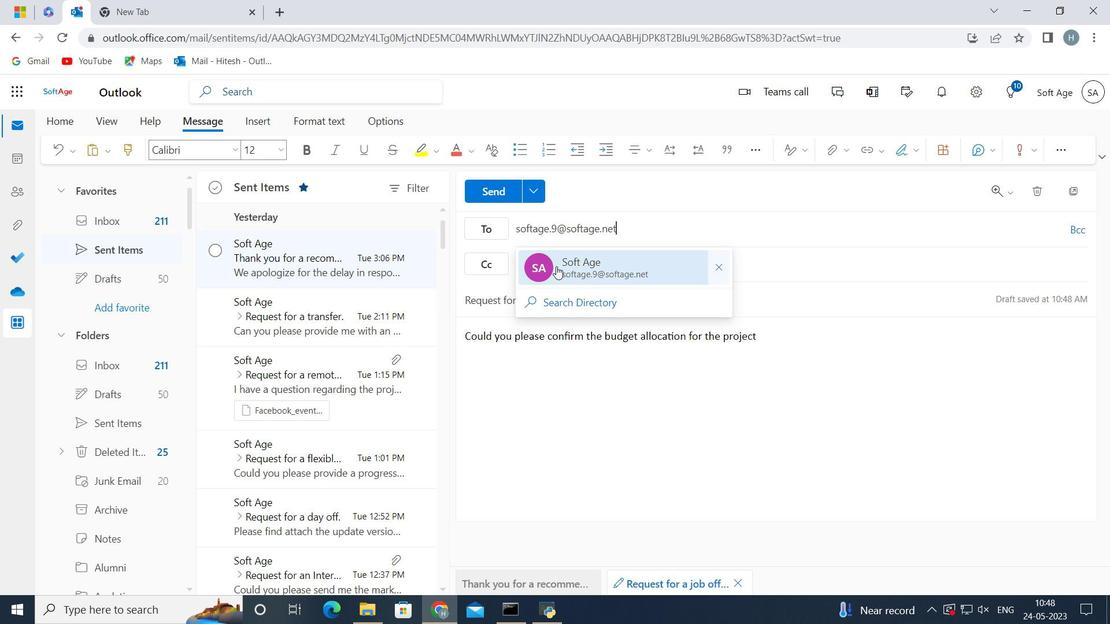 
Action: Mouse pressed left at (557, 266)
Screenshot: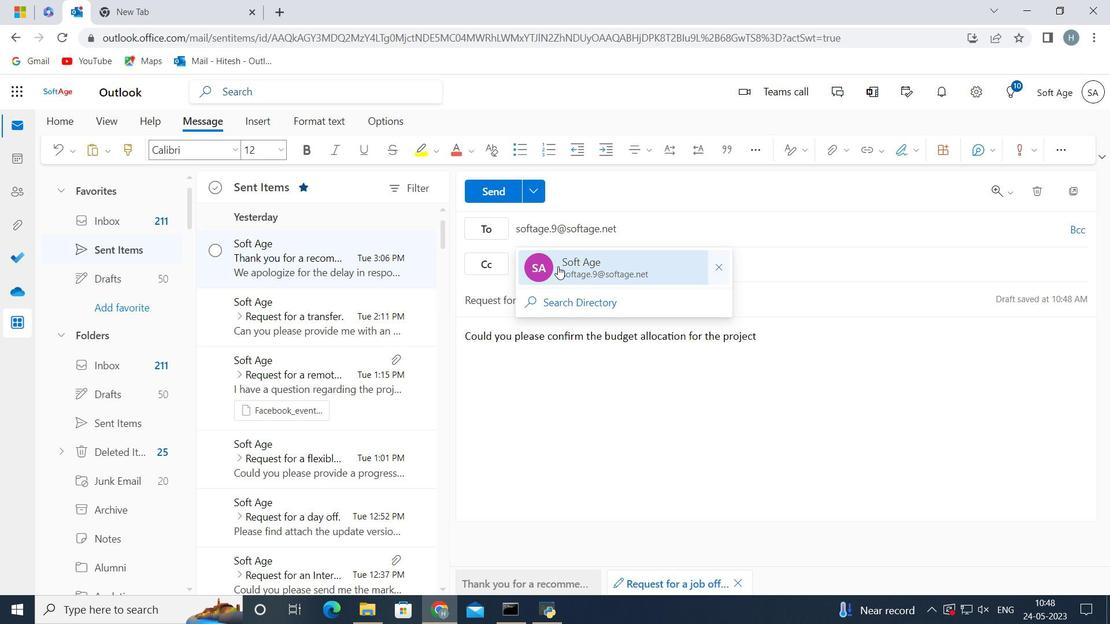 
Action: Mouse moved to (486, 187)
Screenshot: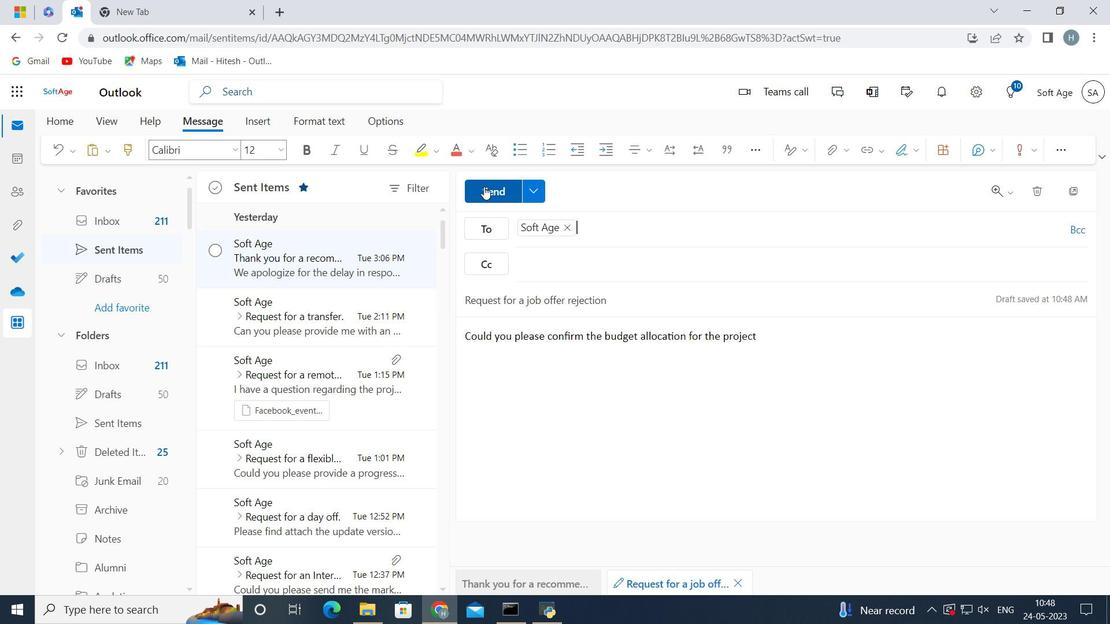 
Action: Mouse pressed left at (486, 187)
Screenshot: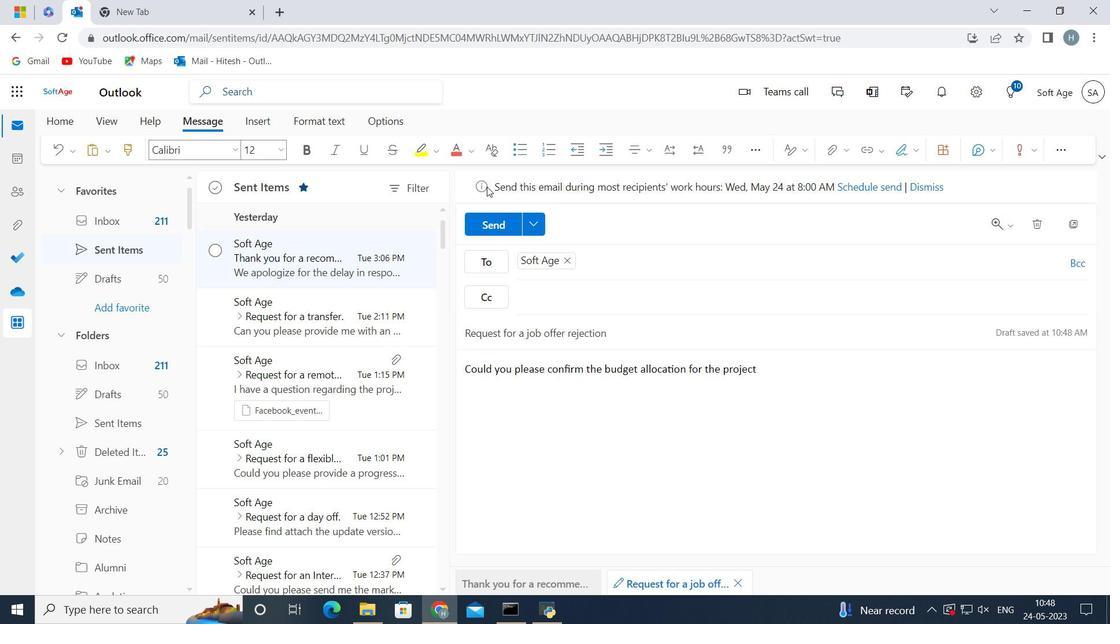 
Action: Mouse moved to (490, 221)
Screenshot: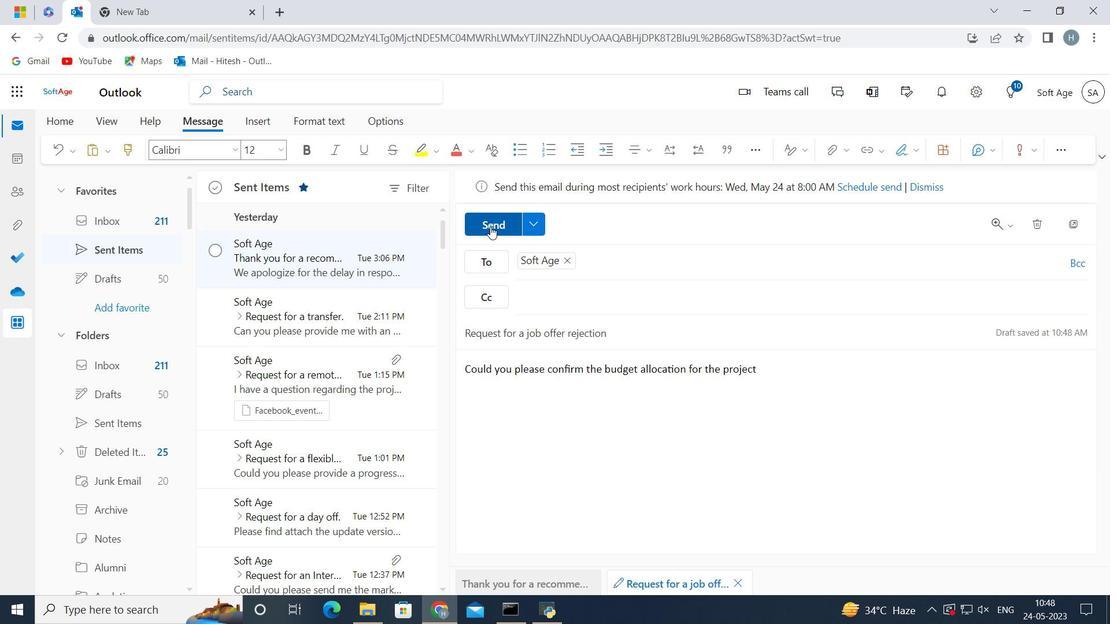 
Action: Mouse pressed left at (490, 221)
Screenshot: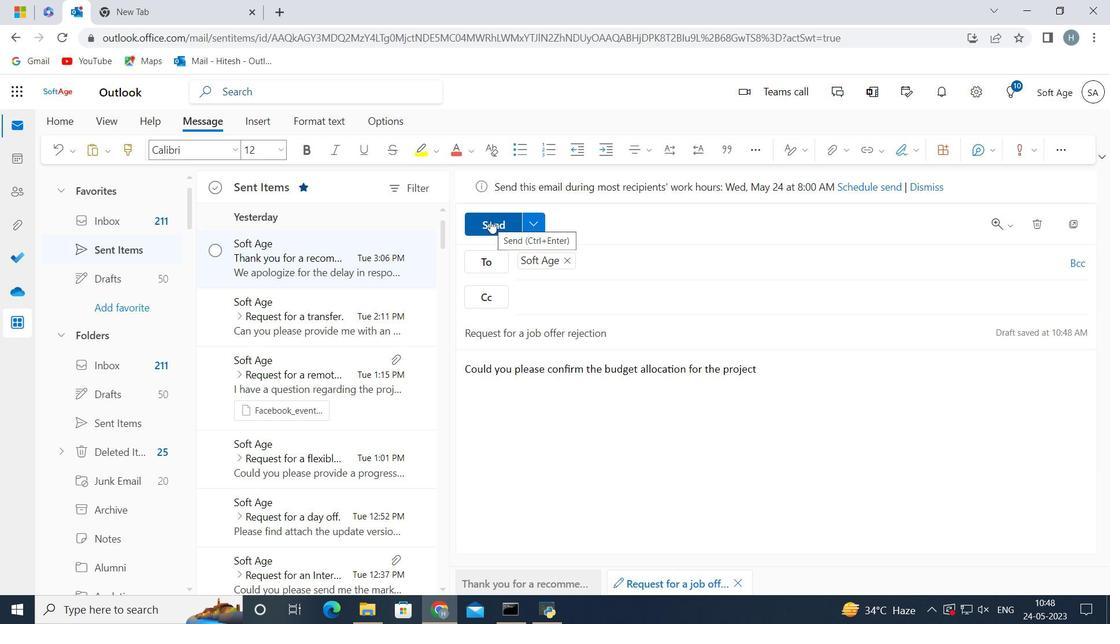 
Action: Mouse moved to (291, 256)
Screenshot: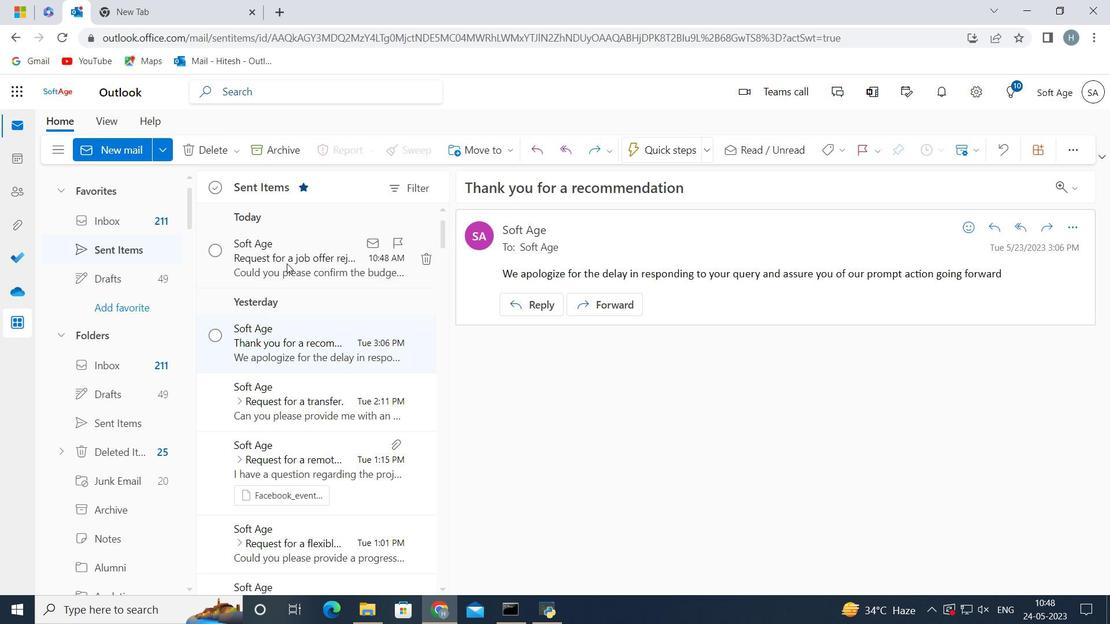 
Action: Mouse pressed left at (291, 256)
Screenshot: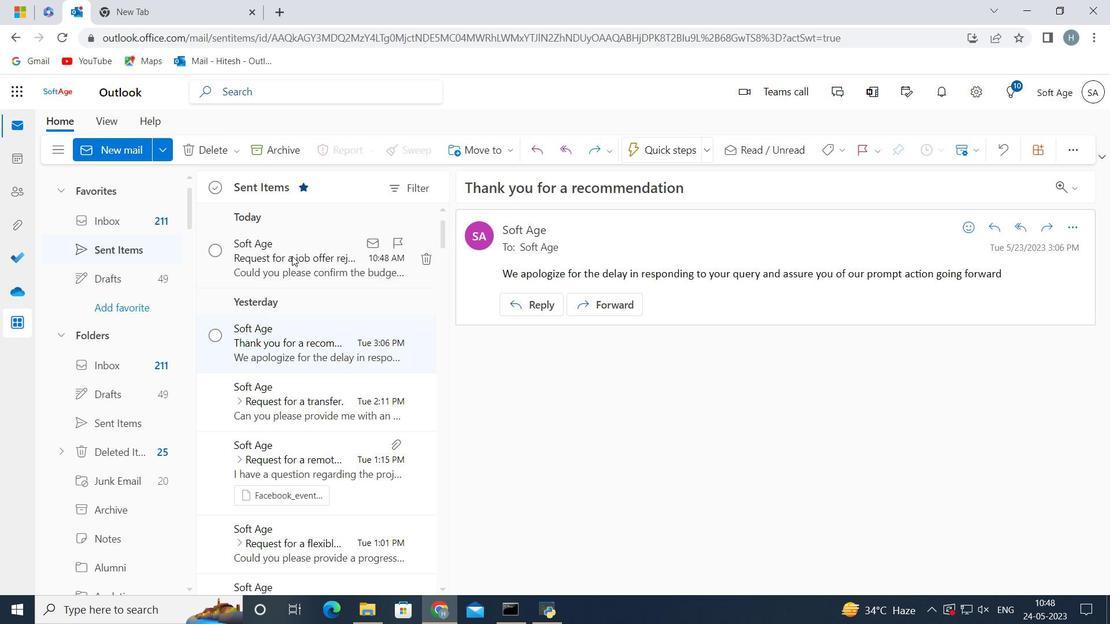 
Action: Mouse moved to (475, 153)
Screenshot: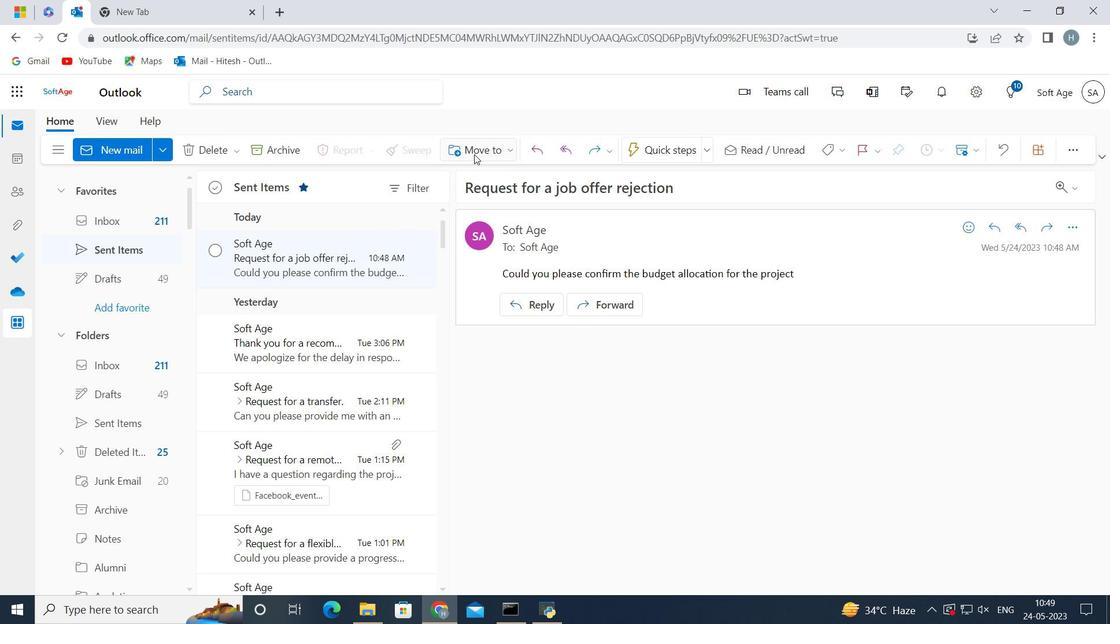 
Action: Mouse pressed left at (475, 153)
Screenshot: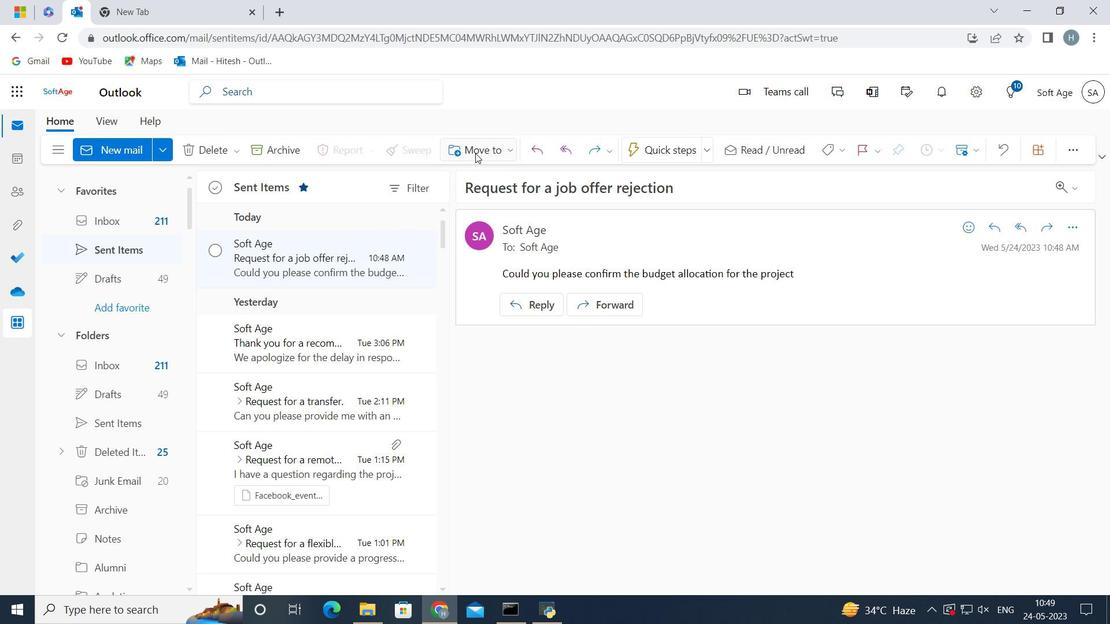 
Action: Mouse moved to (480, 177)
Screenshot: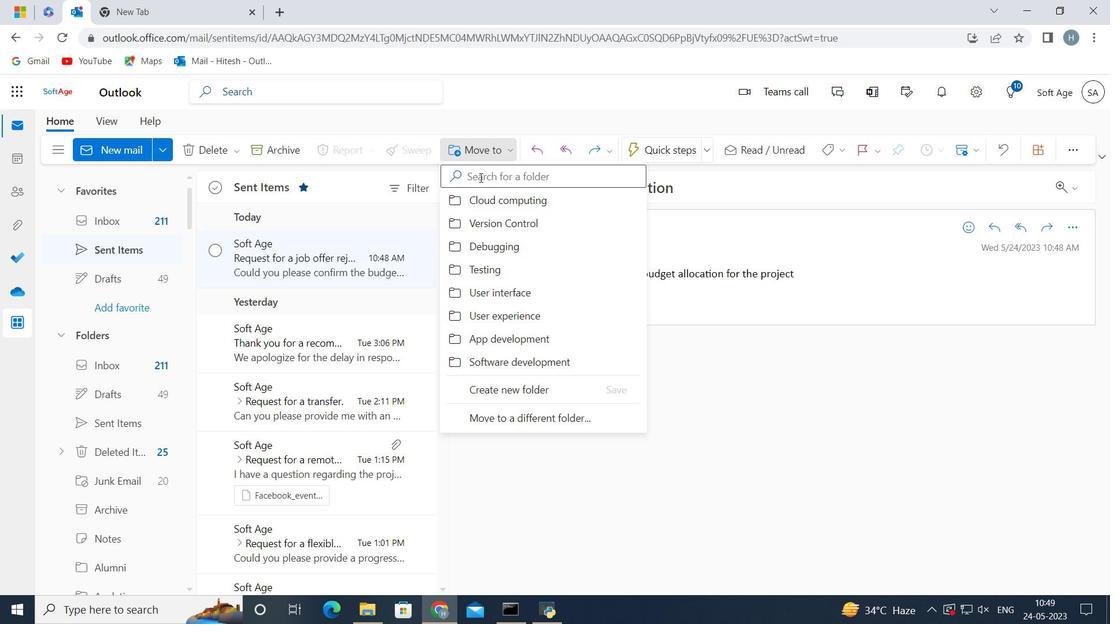 
Action: Mouse pressed left at (480, 177)
Screenshot: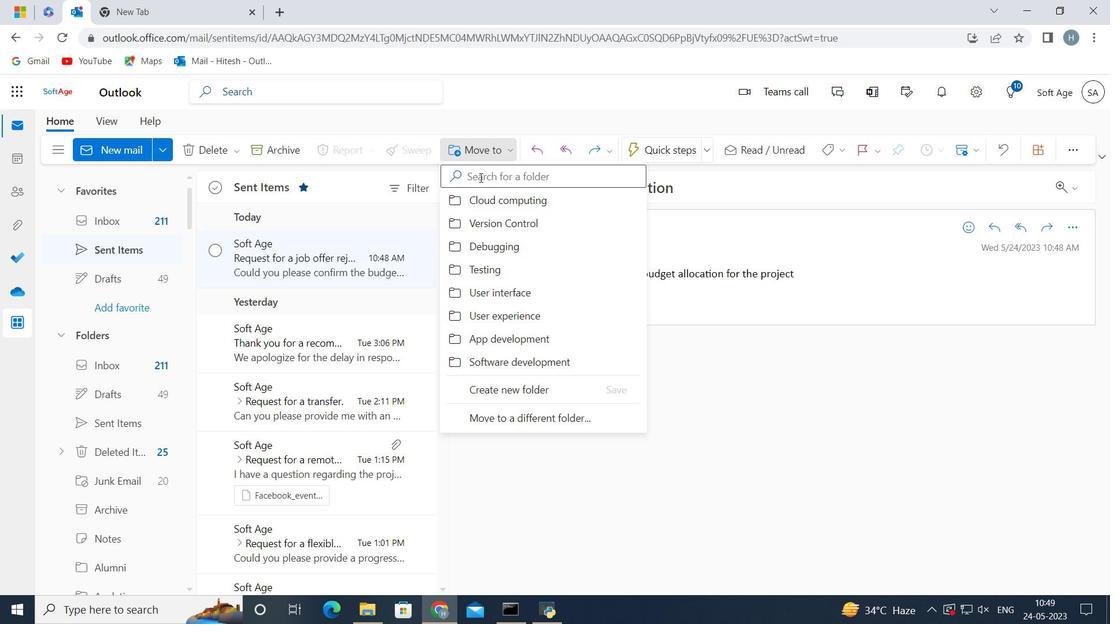 
Action: Mouse moved to (481, 177)
Screenshot: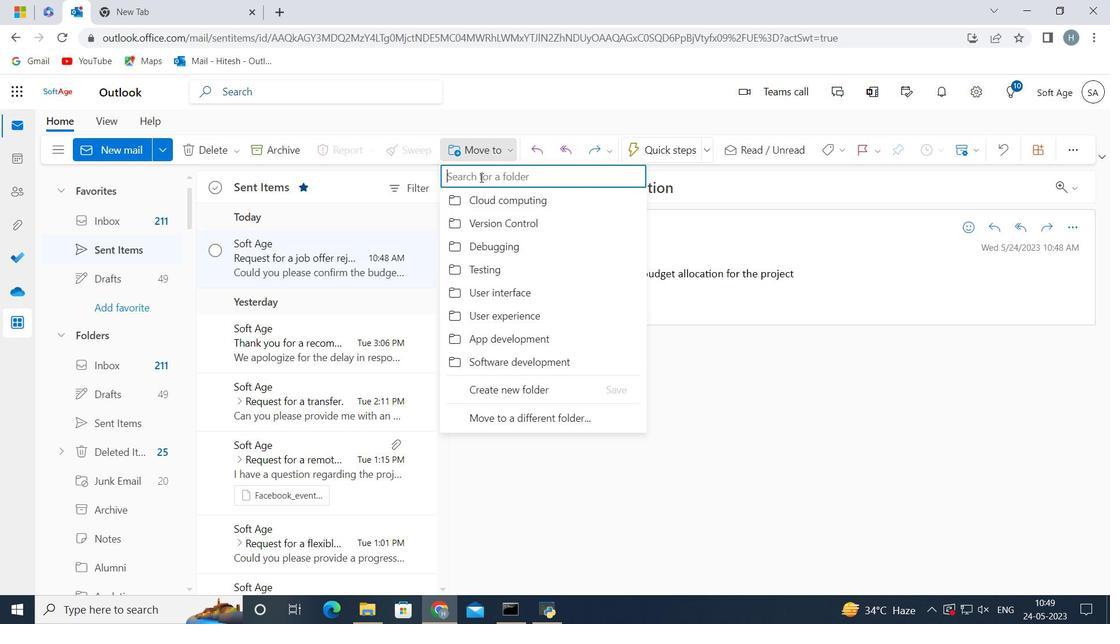 
Action: Key pressed <Key.shift>Artifi
Screenshot: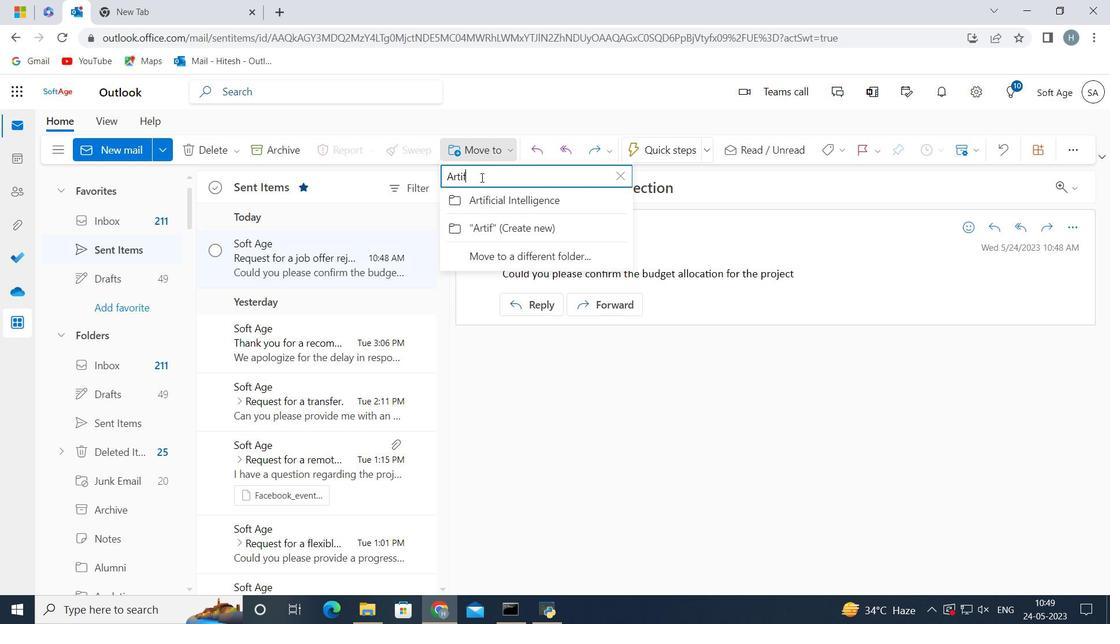 
Action: Mouse moved to (481, 177)
Screenshot: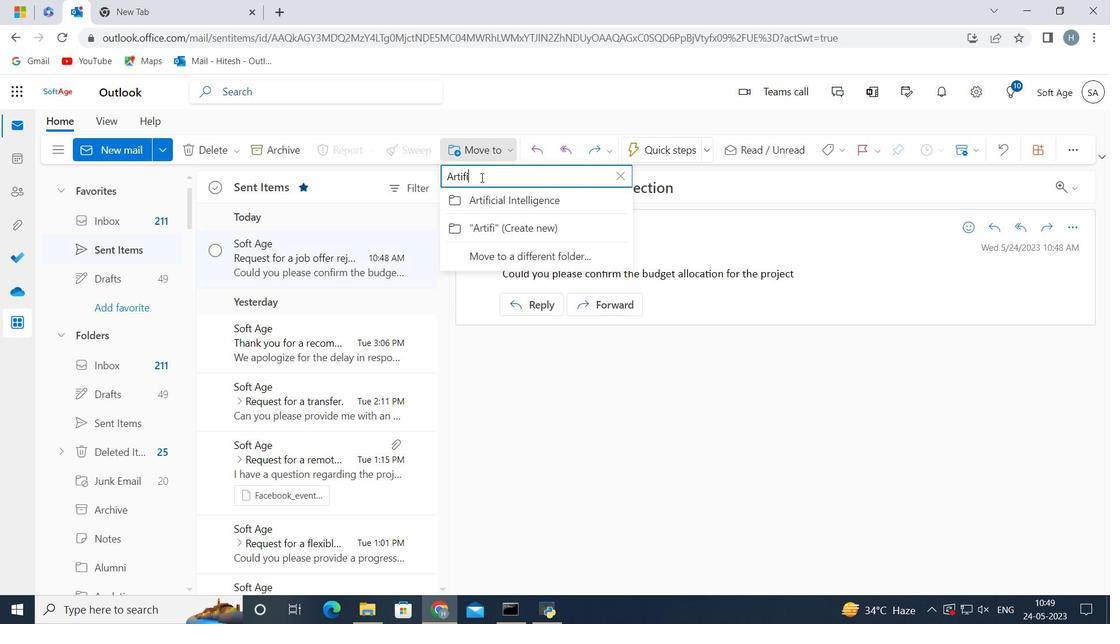 
Action: Key pressed cial<Key.space>int
Screenshot: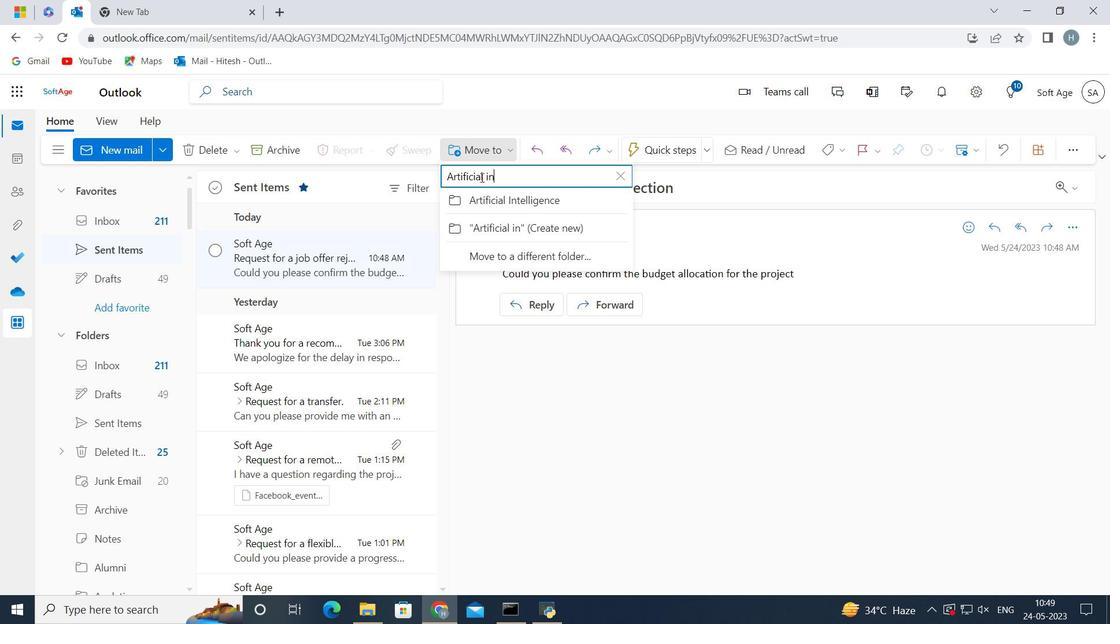 
Action: Mouse moved to (481, 177)
Screenshot: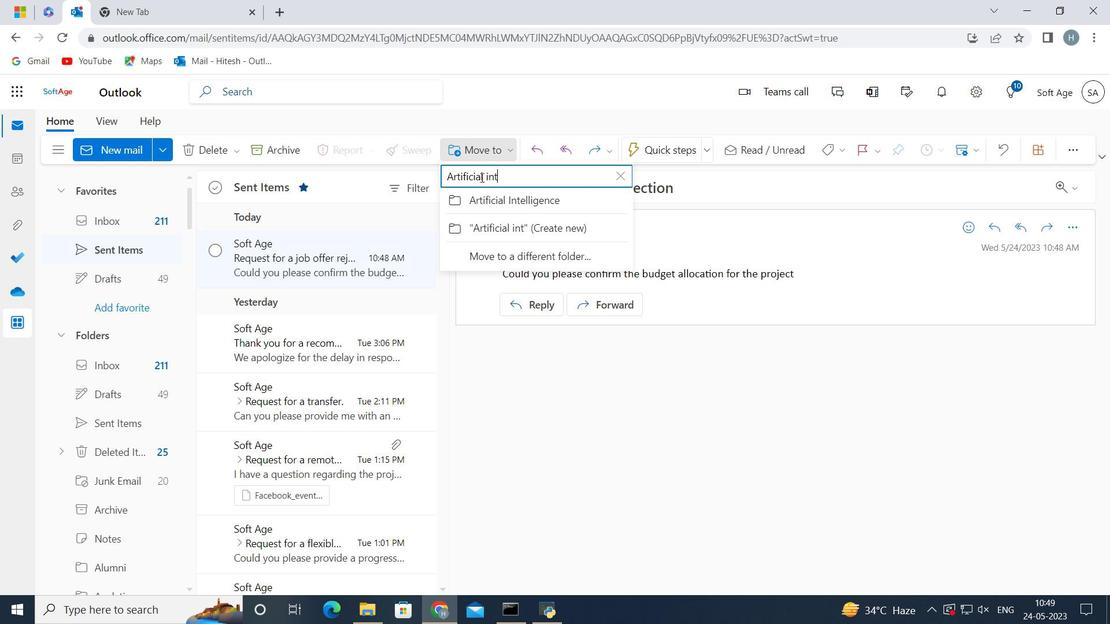 
Action: Key pressed elligence
Screenshot: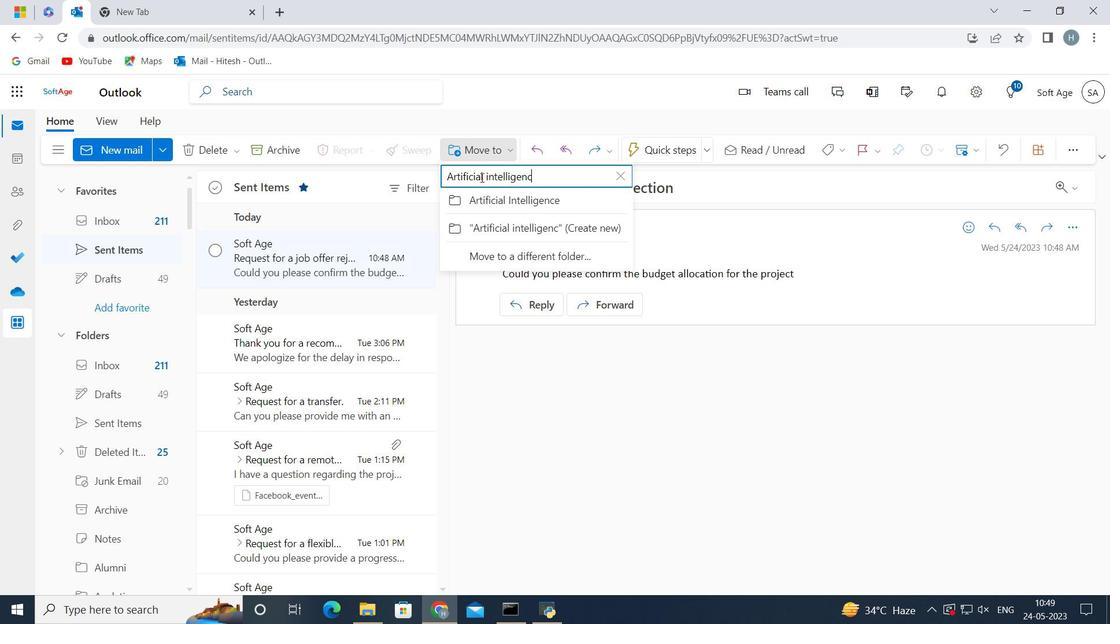 
Action: Mouse moved to (452, 200)
Screenshot: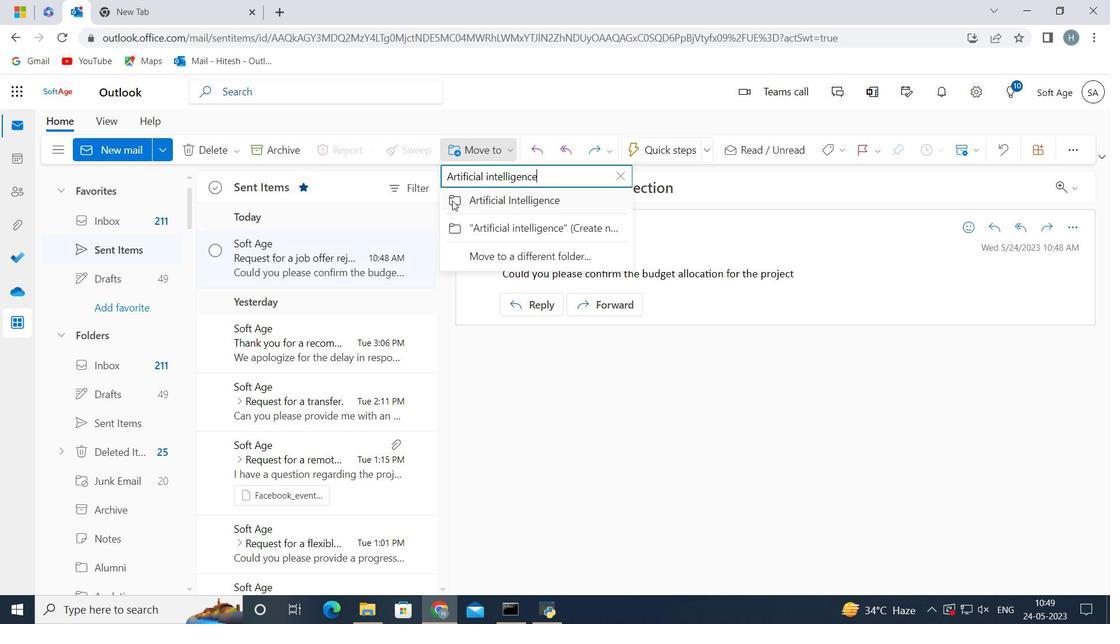 
Action: Mouse pressed left at (452, 200)
Screenshot: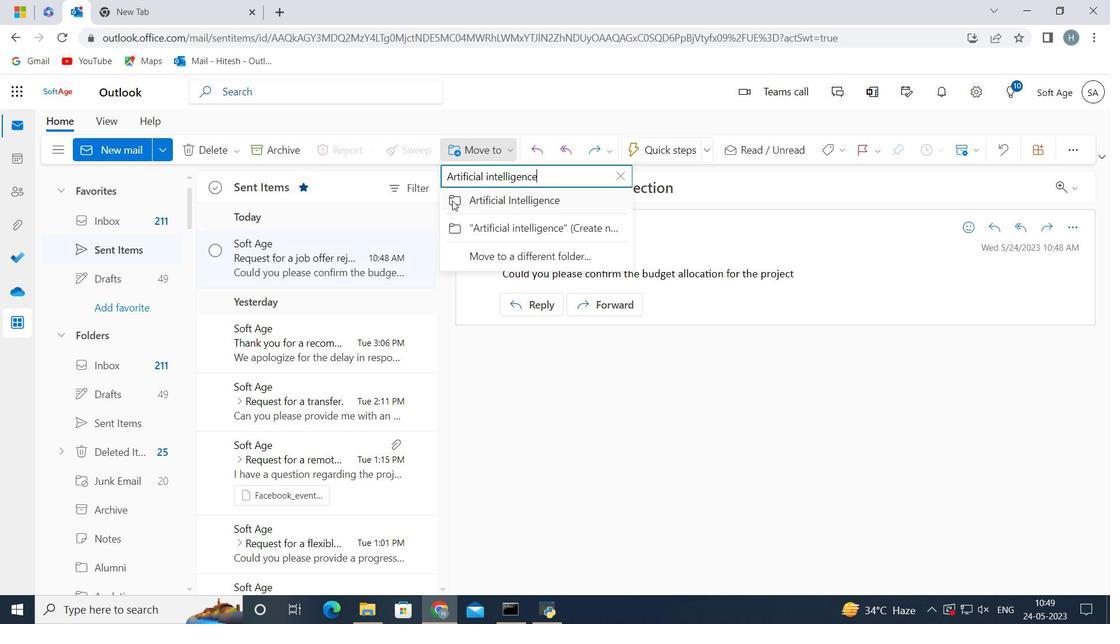 
Action: Mouse moved to (534, 421)
Screenshot: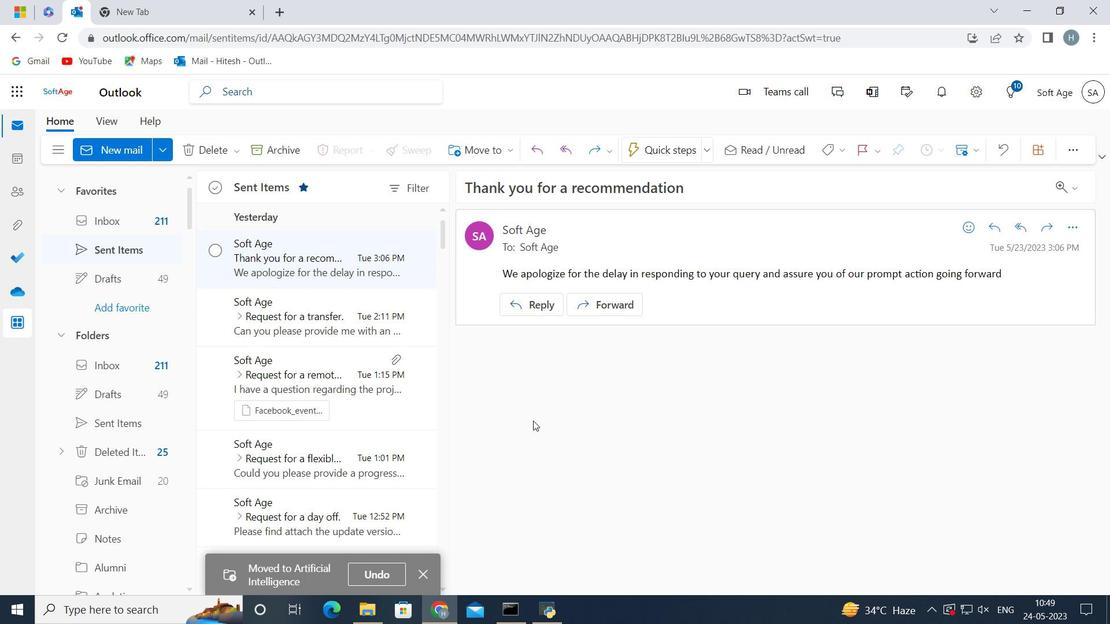 
